 Task: Create Records for custom object Coordinator.
Action: Mouse moved to (11, 56)
Screenshot: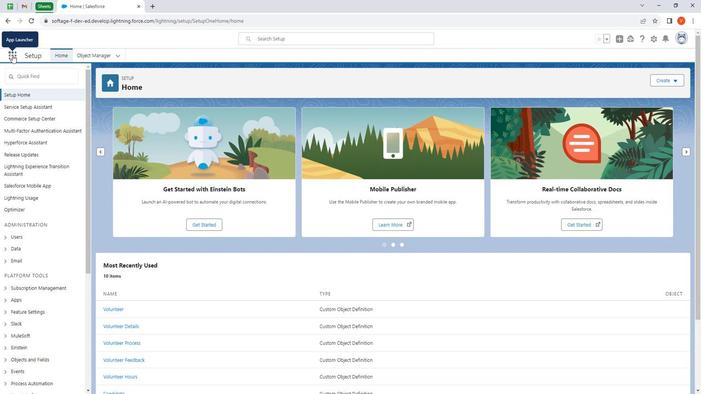 
Action: Mouse pressed left at (11, 56)
Screenshot: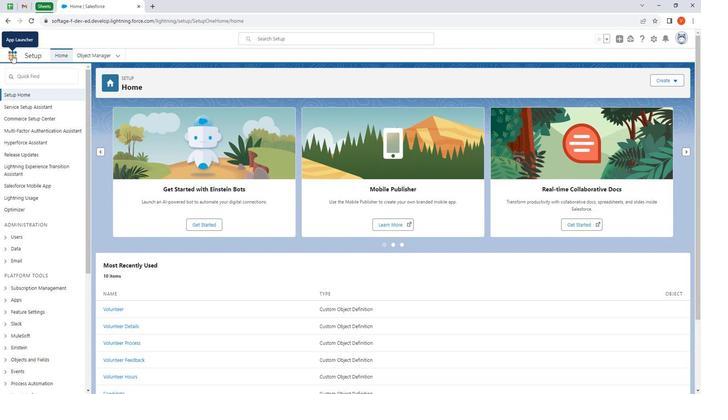 
Action: Mouse moved to (25, 190)
Screenshot: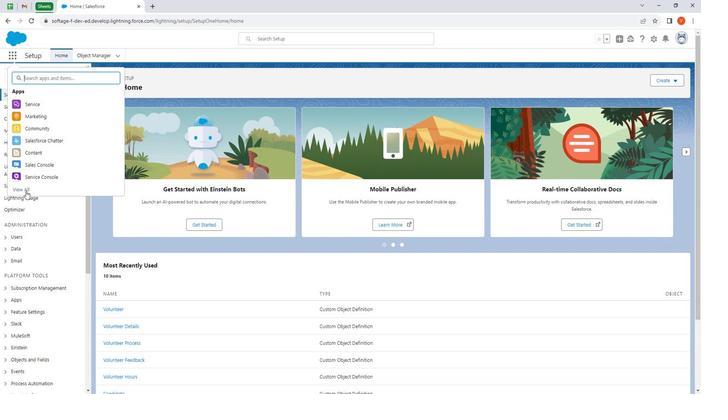 
Action: Mouse pressed left at (25, 190)
Screenshot: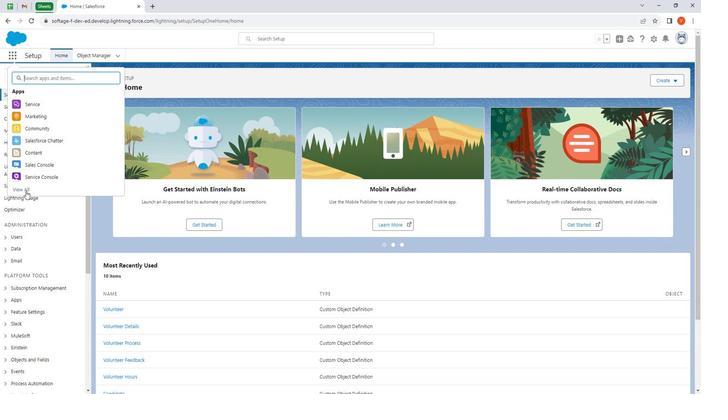 
Action: Mouse moved to (223, 263)
Screenshot: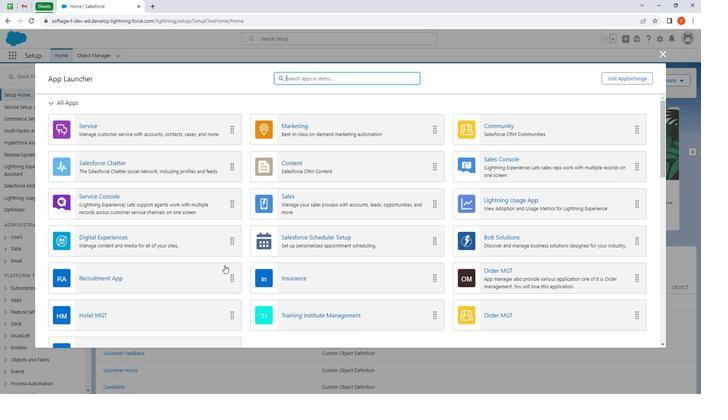 
Action: Mouse scrolled (223, 263) with delta (0, 0)
Screenshot: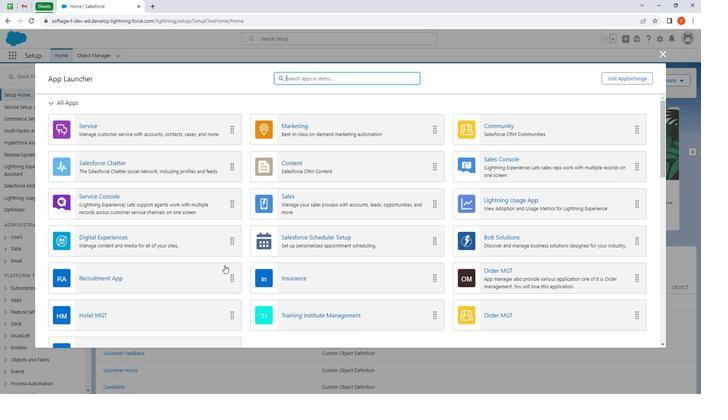 
Action: Mouse moved to (218, 264)
Screenshot: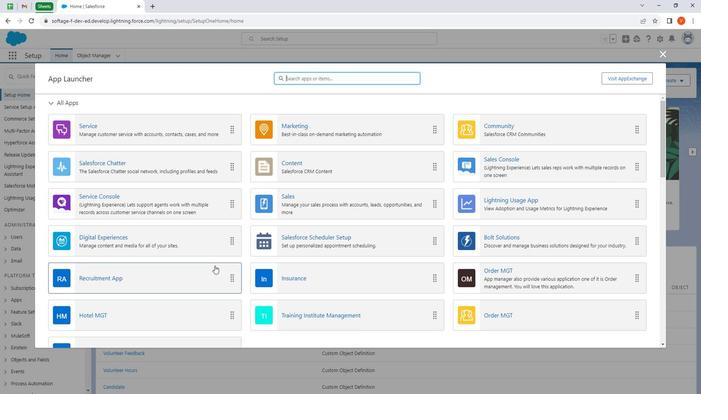 
Action: Mouse scrolled (218, 264) with delta (0, 0)
Screenshot: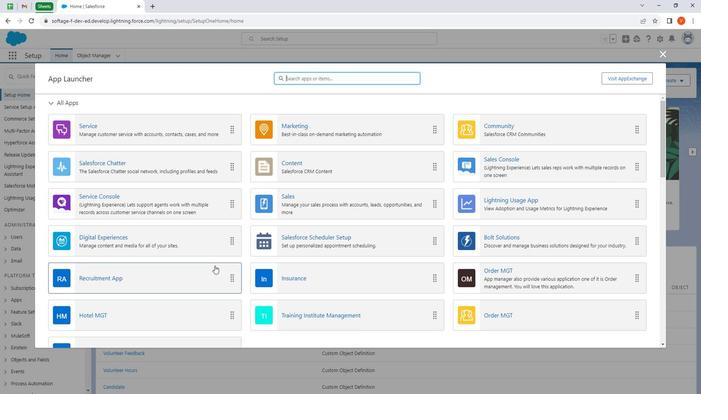 
Action: Mouse moved to (207, 262)
Screenshot: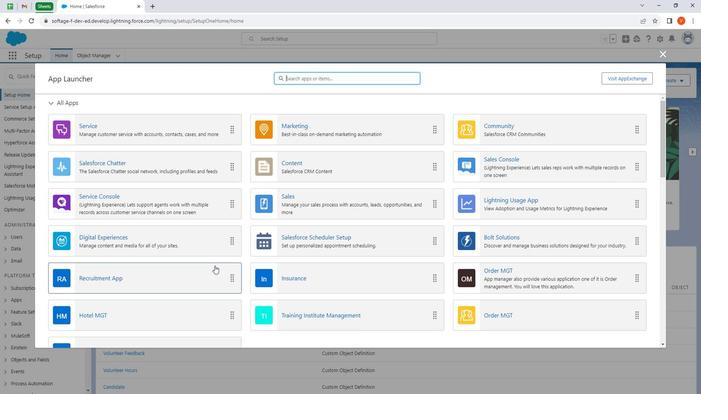 
Action: Mouse scrolled (207, 262) with delta (0, 0)
Screenshot: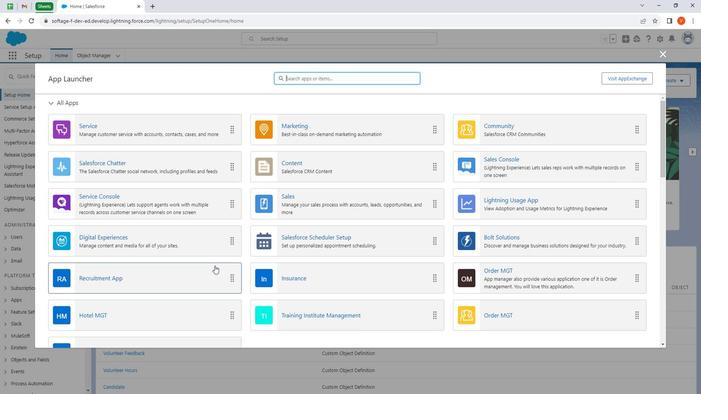 
Action: Mouse moved to (182, 261)
Screenshot: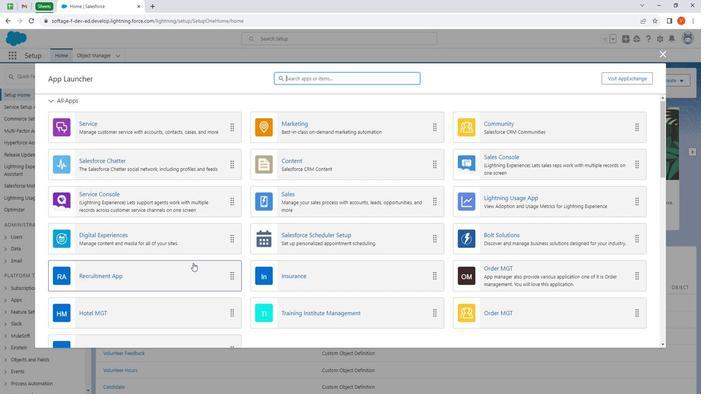 
Action: Mouse scrolled (182, 261) with delta (0, 0)
Screenshot: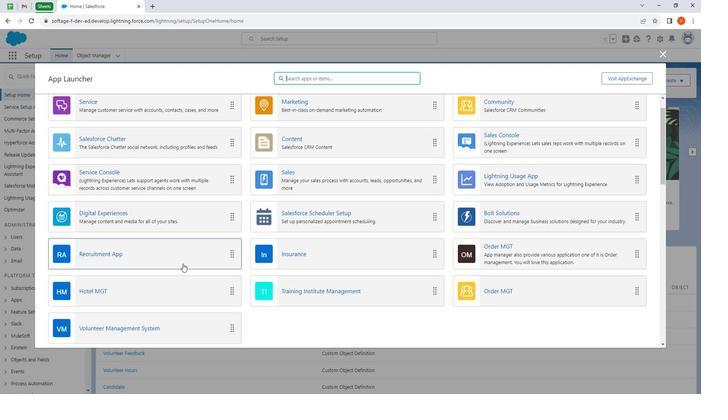 
Action: Mouse moved to (118, 201)
Screenshot: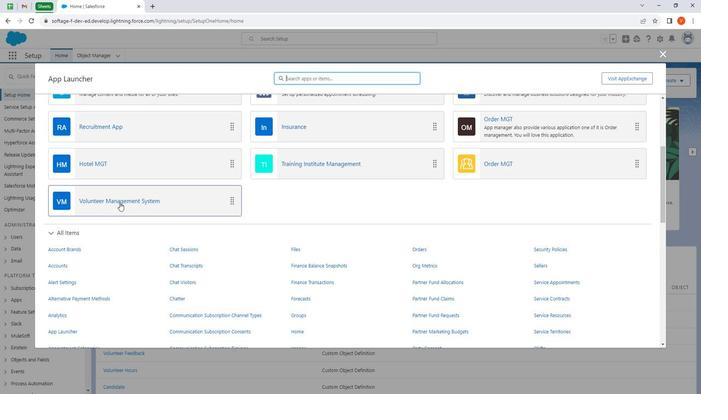 
Action: Mouse pressed left at (118, 201)
Screenshot: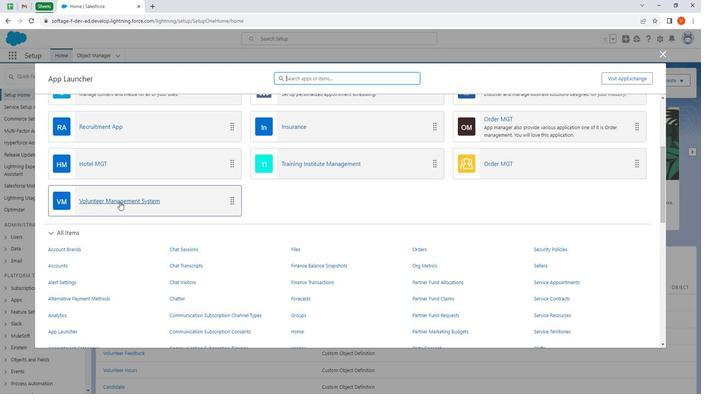 
Action: Mouse moved to (219, 55)
Screenshot: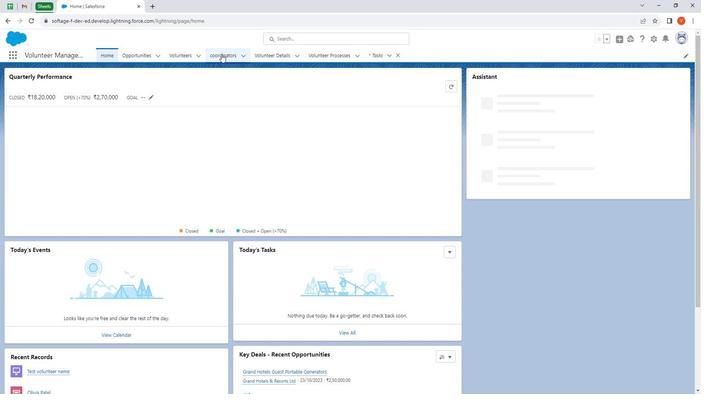 
Action: Mouse pressed left at (219, 55)
Screenshot: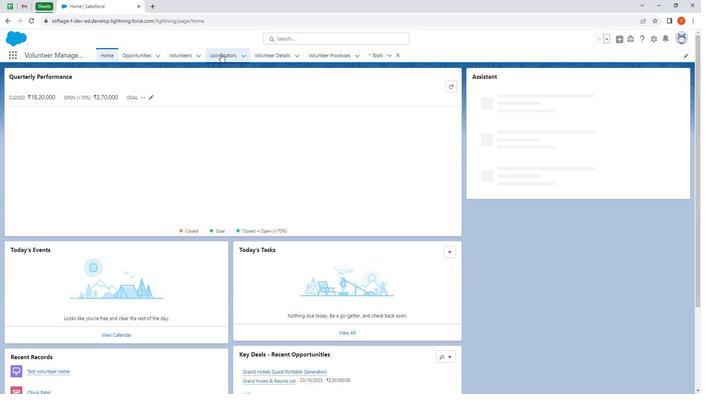 
Action: Mouse moved to (602, 82)
Screenshot: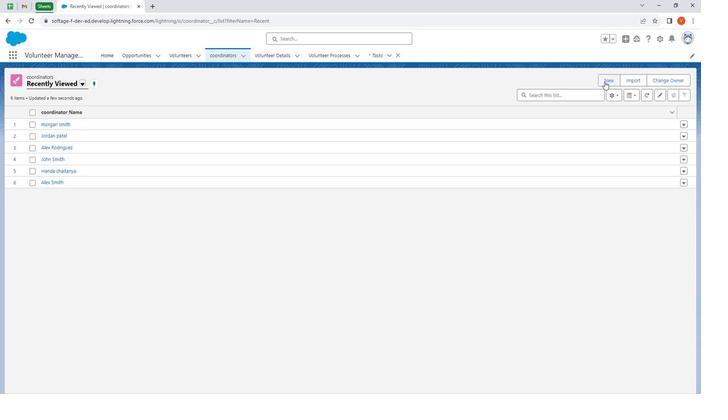 
Action: Mouse pressed left at (602, 82)
Screenshot: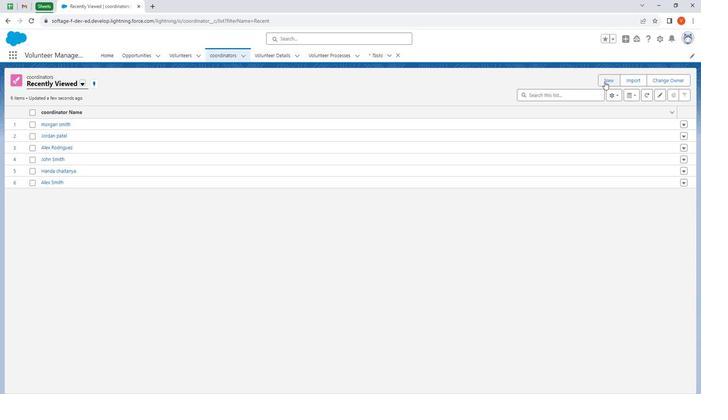 
Action: Mouse moved to (243, 117)
Screenshot: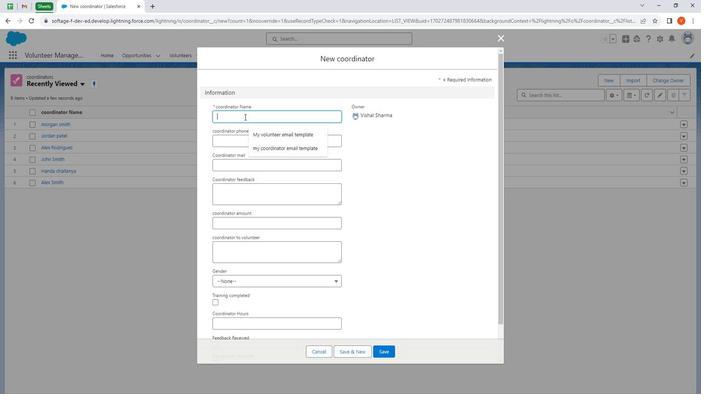 
Action: Mouse pressed left at (243, 117)
Screenshot: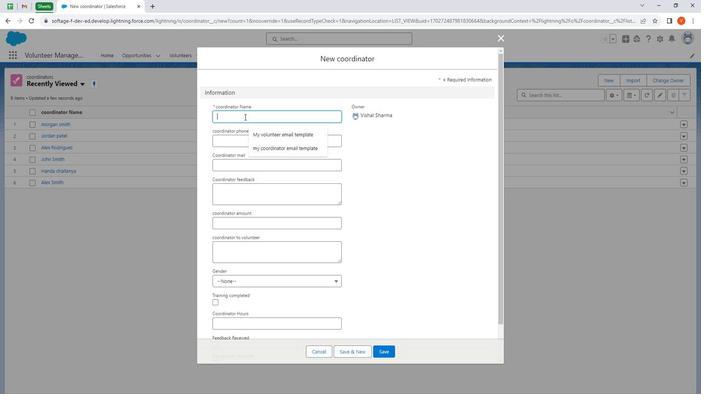 
Action: Key pressed <Key.shift><Key.shift><Key.shift>Mia<Key.space><Key.shift>Thompson
Screenshot: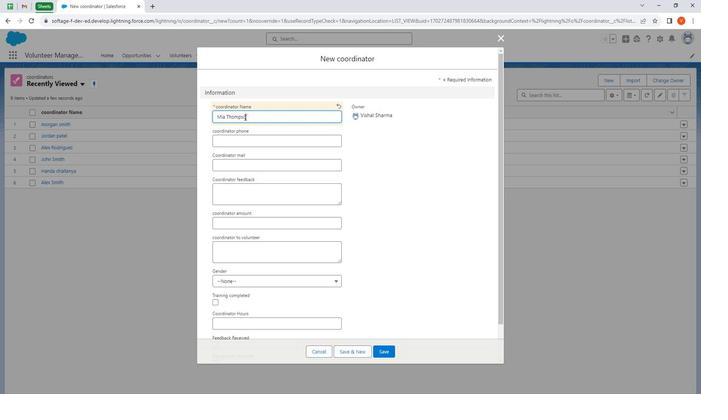 
Action: Mouse moved to (265, 146)
Screenshot: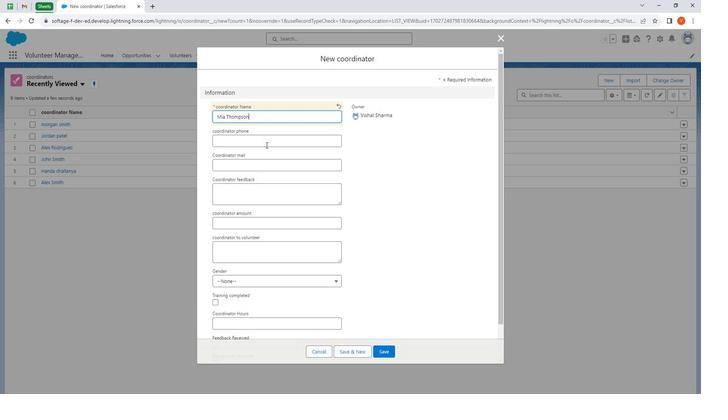 
Action: Mouse pressed left at (265, 146)
Screenshot: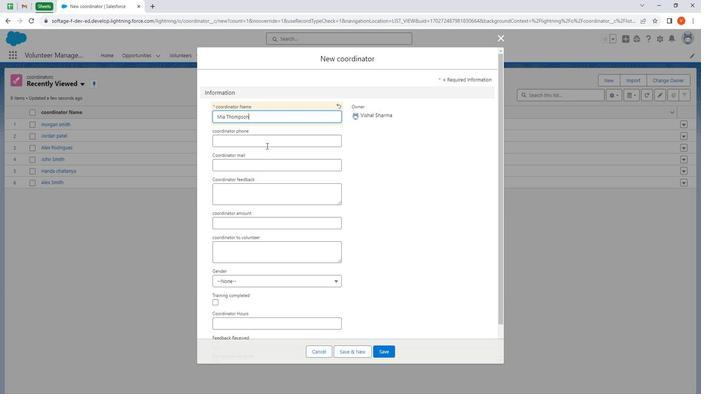 
Action: Key pressed 5400
Screenshot: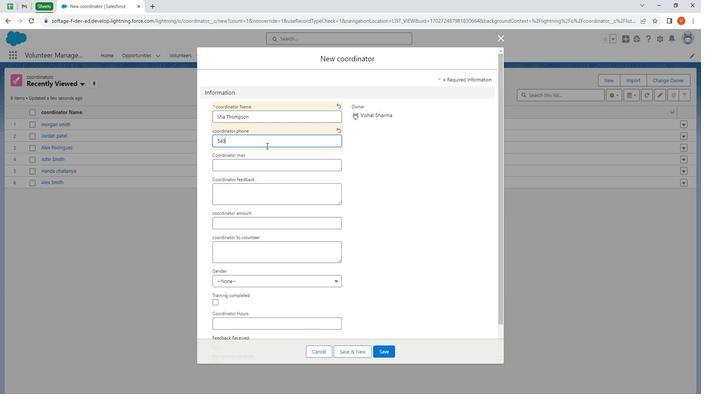
Action: Mouse moved to (273, 162)
Screenshot: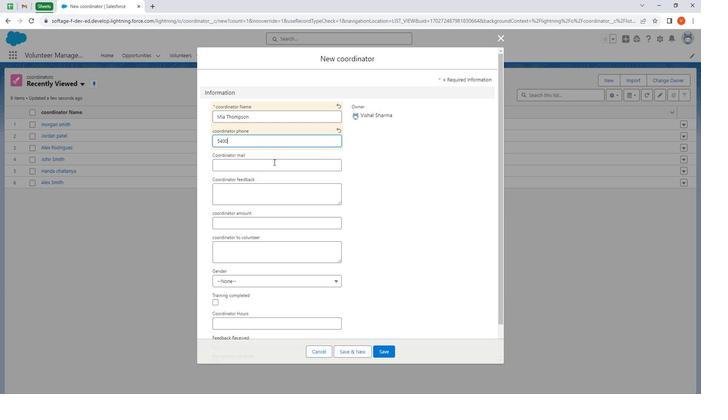 
Action: Mouse pressed left at (273, 162)
Screenshot: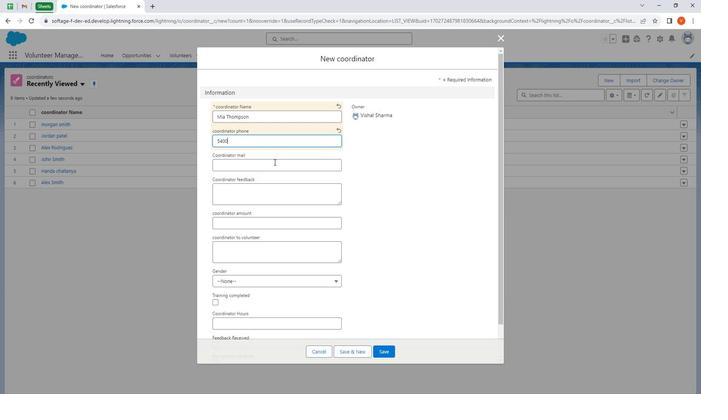 
Action: Key pressed mia<Key.shift>@<Key.shift>Thompson.com
Screenshot: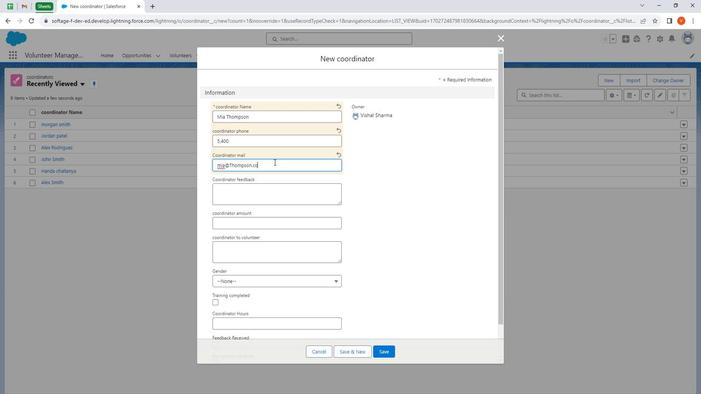 
Action: Mouse moved to (276, 195)
Screenshot: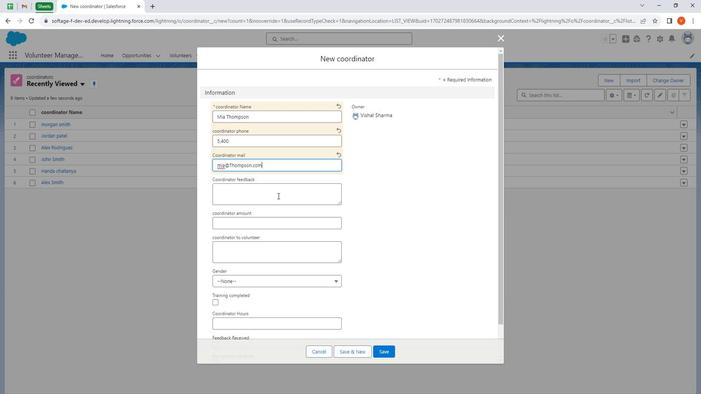 
Action: Mouse pressed left at (276, 195)
Screenshot: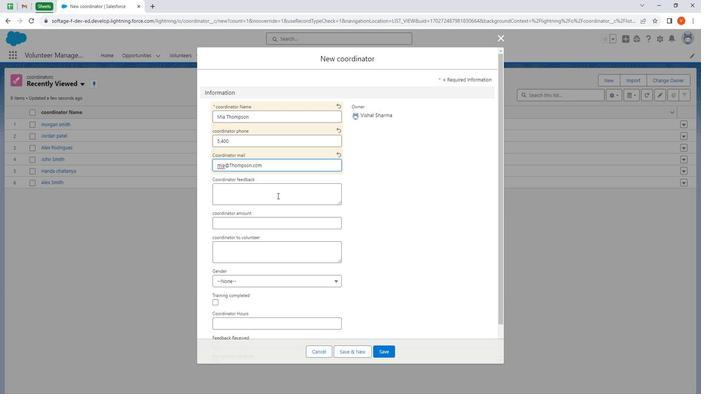 
Action: Key pressed <Key.shift><Key.shift><Key.shift><Key.shift><Key.shift><Key.shift><Key.shift><Key.shift><Key.shift><Key.shift><Key.shift><Key.shift><Key.shift><Key.shift><Key.shift><Key.shift><Key.shift><Key.shift><Key.shift><Key.shift><Key.shift><Key.shift><Key.shift><Key.shift><Key.shift><Key.shift><Key.shift><Key.shift><Key.shift><Key.shift><Key.shift><Key.shift><Key.shift><Key.shift><Key.shift><Key.shift><Key.shift><Key.shift><Key.shift><Key.shift><Key.shift><Key.shift><Key.shift><Key.shift>Mia<Key.space>is<Key.space>a<Key.space>detail<Key.space>oriented<Key.space>and<Key.space>proactive<Key.space>volunteer<Key.space>her<Key.space>enthusiasm<Key.space>adn<Key.space><Key.backspace><Key.backspace><Key.backspace>nd<Key.space>willingness<Key.space>to<Key.space>take<Key.space>on<Key.space>new<Key.space>challanges.
Screenshot: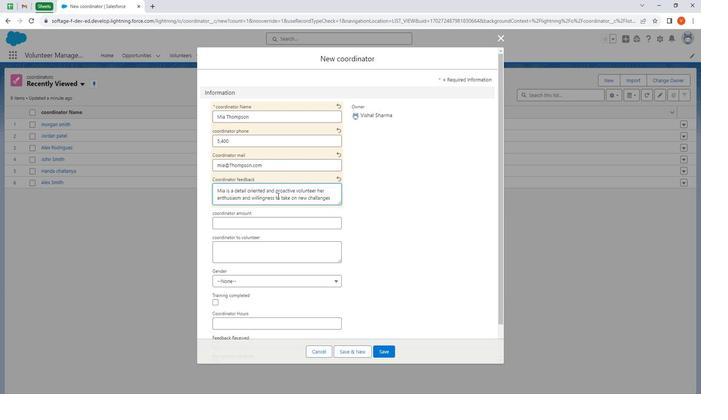 
Action: Mouse moved to (236, 156)
Screenshot: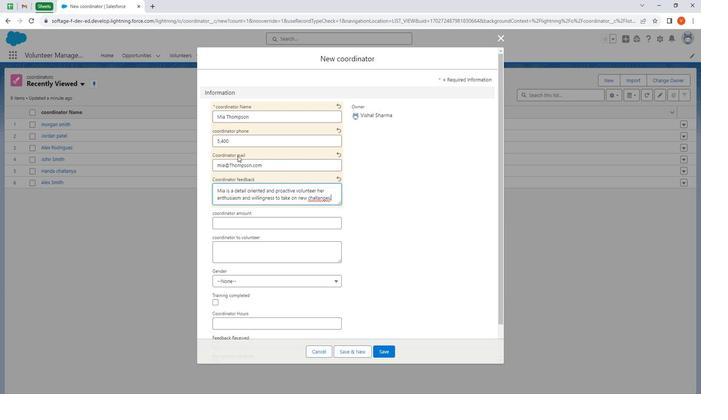 
Action: Mouse scrolled (236, 156) with delta (0, 0)
Screenshot: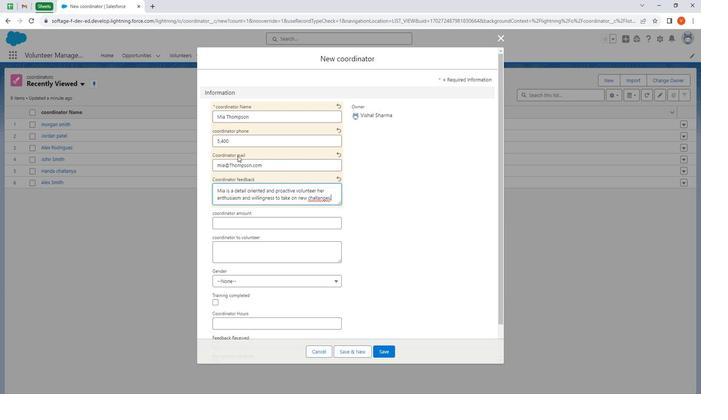
Action: Mouse moved to (365, 184)
Screenshot: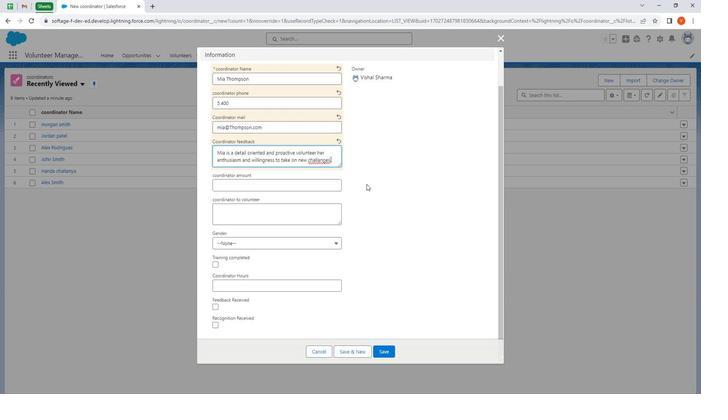 
Action: Mouse scrolled (365, 184) with delta (0, 0)
Screenshot: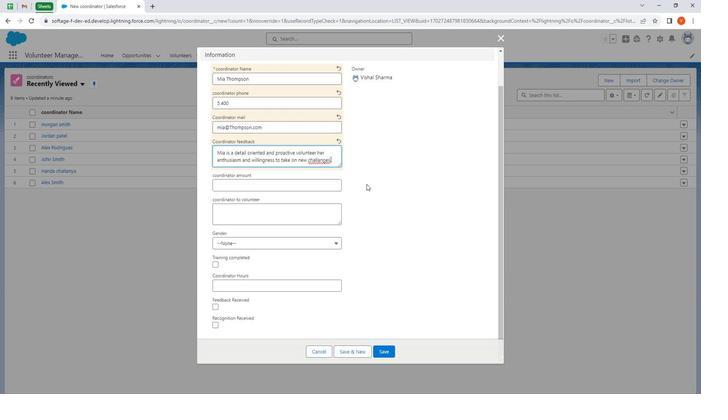
Action: Mouse moved to (333, 152)
Screenshot: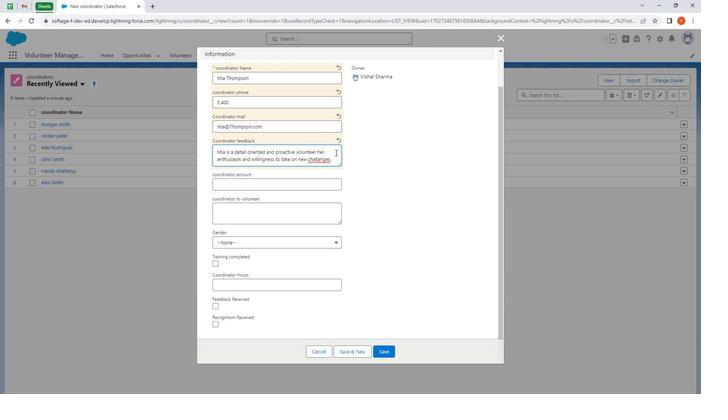 
Action: Key pressed <Key.backspace><Key.backspace><Key.backspace><Key.backspace>es.
Screenshot: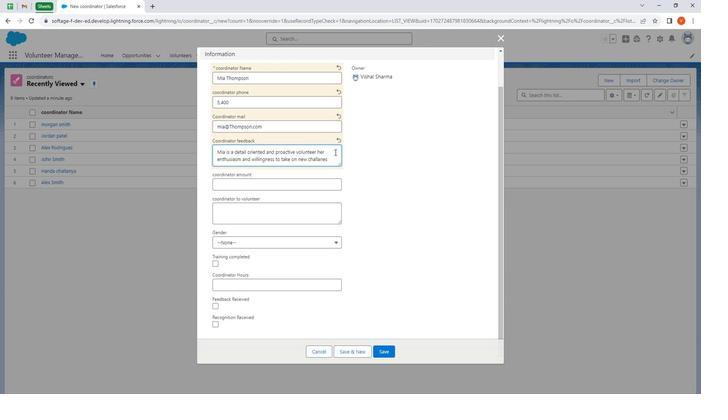 
Action: Mouse moved to (314, 158)
Screenshot: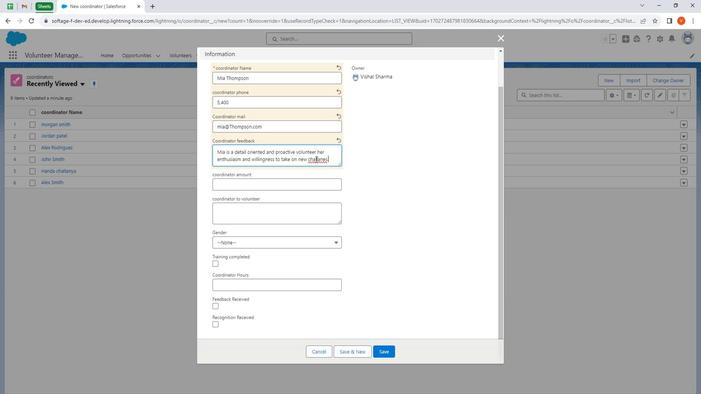 
Action: Mouse pressed right at (314, 158)
Screenshot: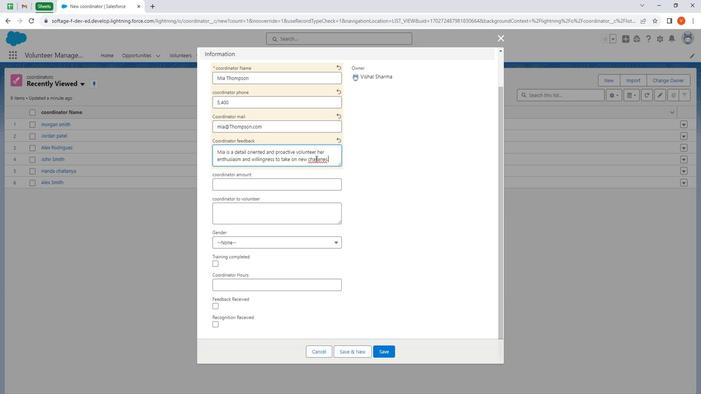 
Action: Mouse moved to (351, 164)
Screenshot: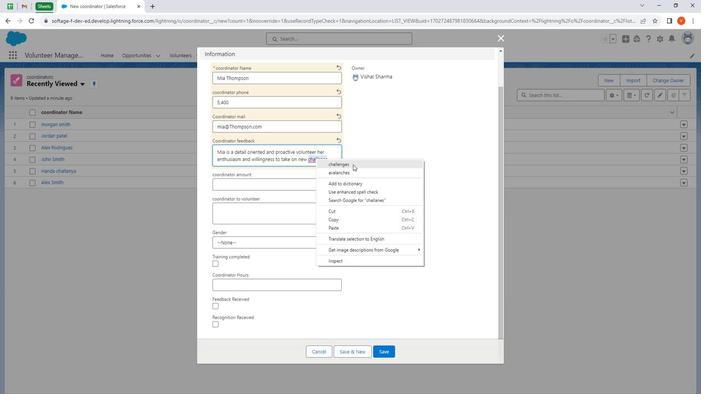 
Action: Mouse pressed left at (351, 164)
Screenshot: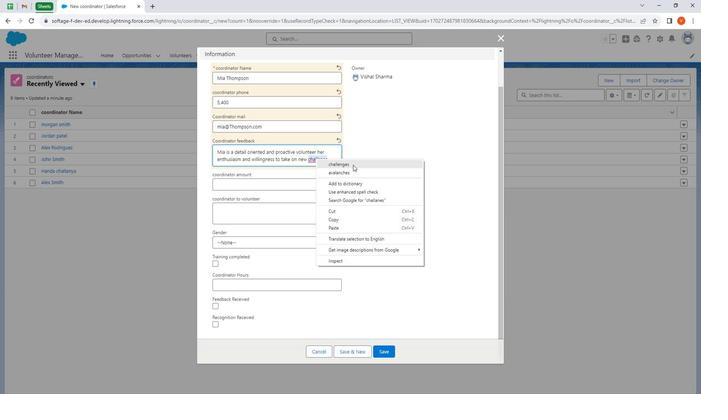 
Action: Mouse moved to (247, 180)
Screenshot: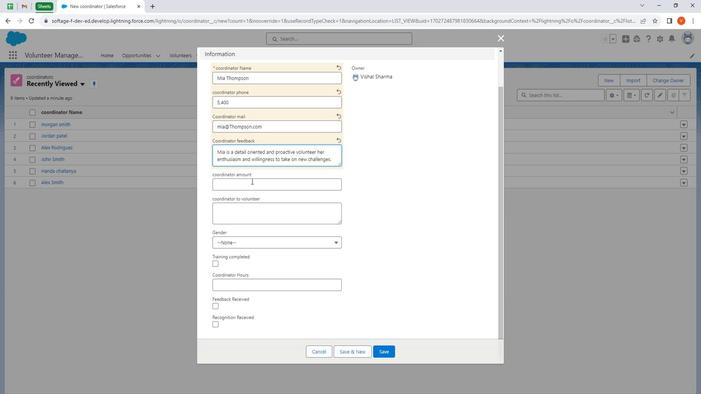 
Action: Mouse pressed left at (247, 180)
Screenshot: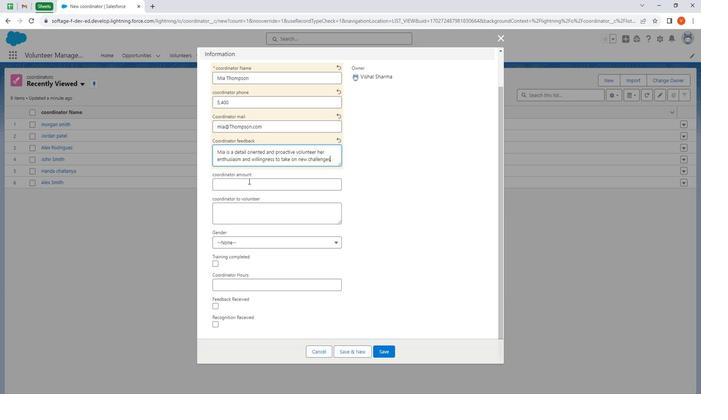 
Action: Mouse moved to (262, 181)
Screenshot: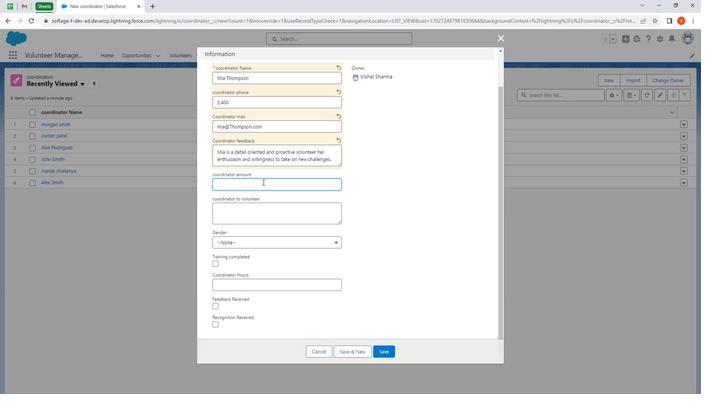 
Action: Key pressed 2000
Screenshot: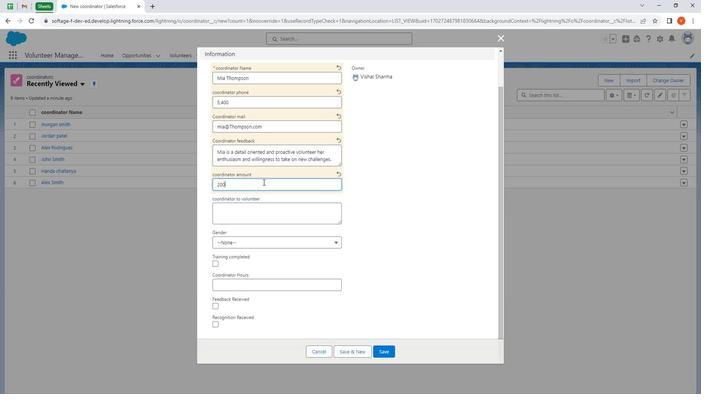 
Action: Mouse moved to (256, 218)
Screenshot: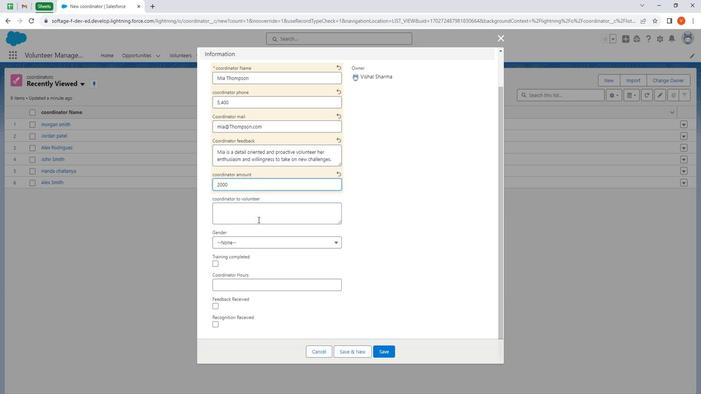 
Action: Mouse pressed left at (256, 218)
Screenshot: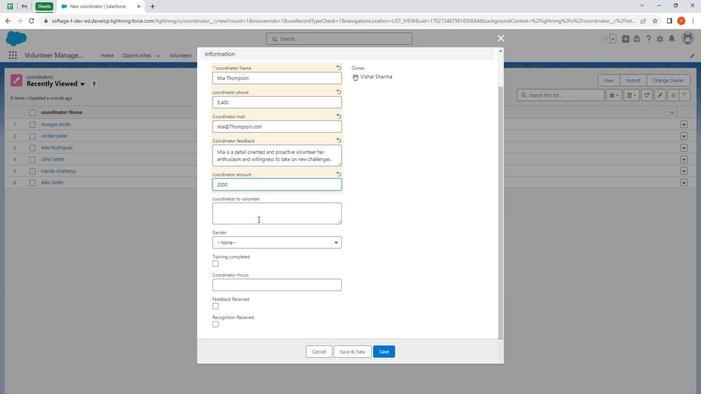 
Action: Mouse moved to (401, 227)
Screenshot: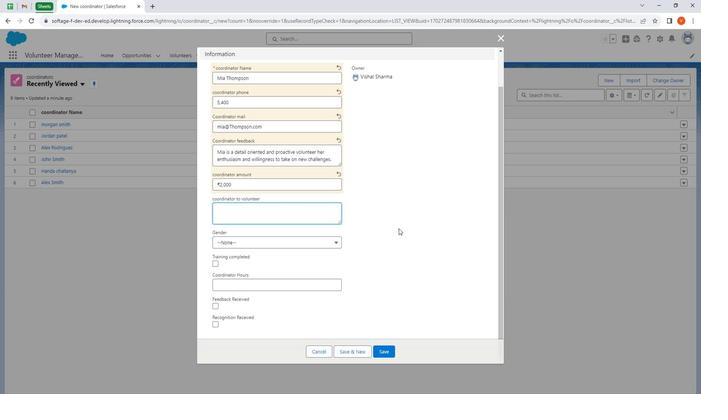 
Action: Key pressed fix<Key.space>all<Key.space>errors
Screenshot: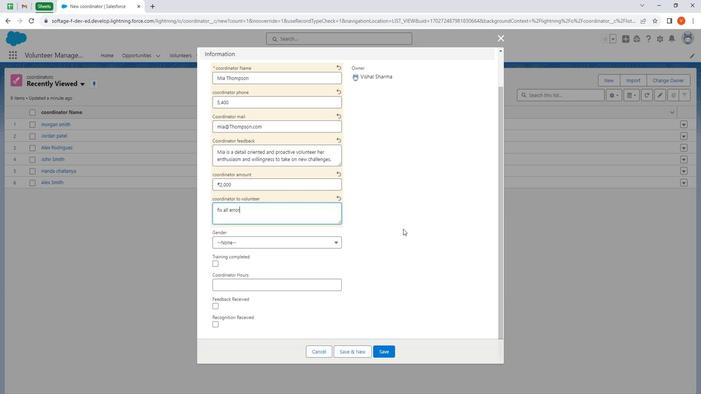 
Action: Mouse moved to (301, 244)
Screenshot: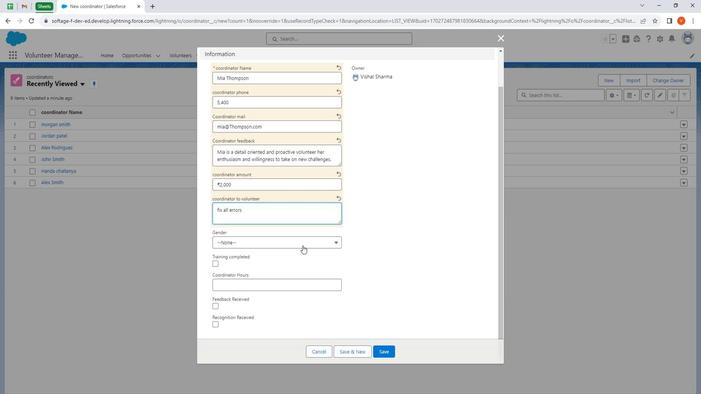 
Action: Mouse pressed left at (301, 244)
Screenshot: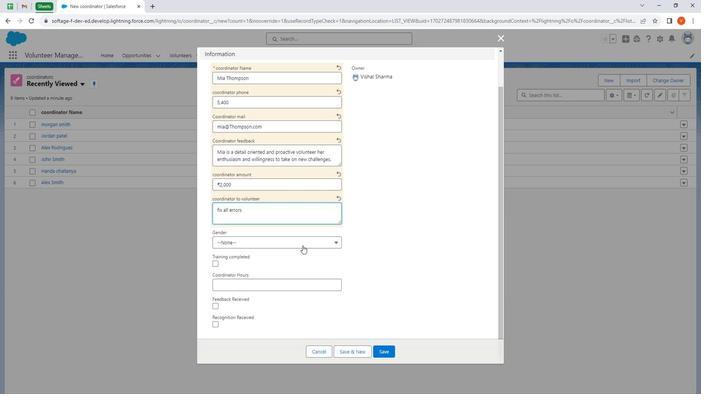 
Action: Mouse moved to (291, 280)
Screenshot: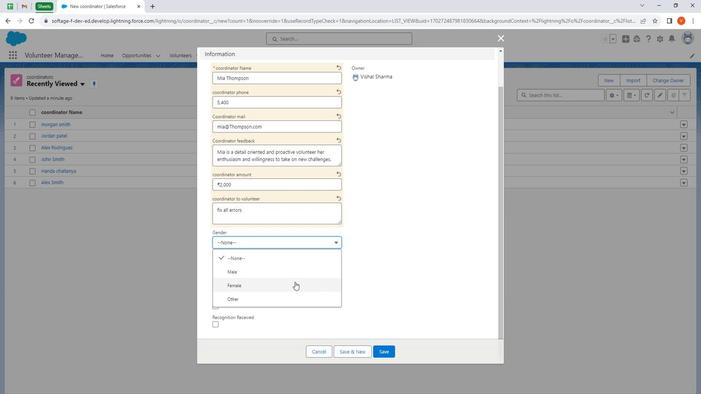 
Action: Mouse pressed left at (291, 280)
Screenshot: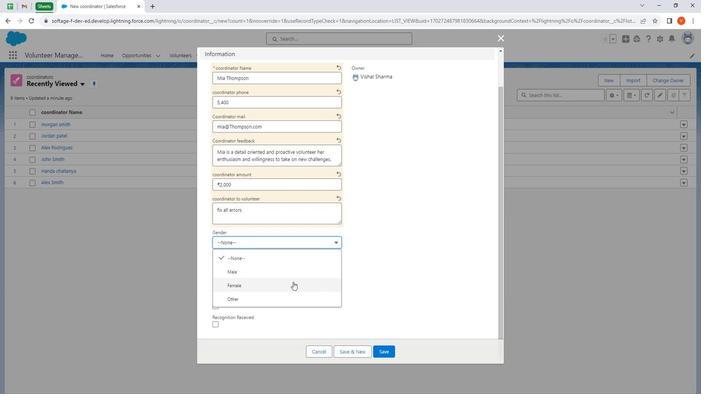 
Action: Mouse moved to (215, 262)
Screenshot: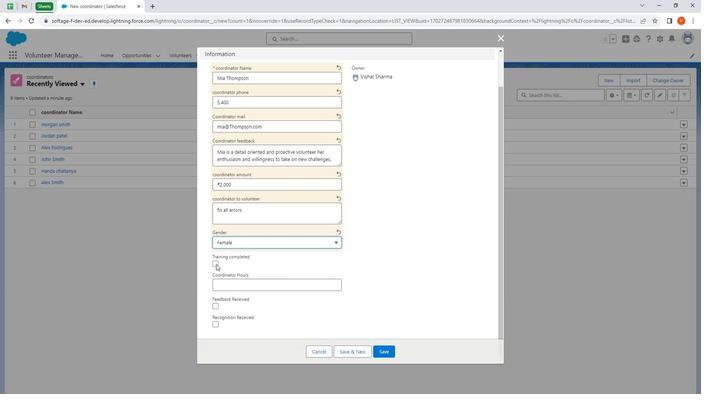
Action: Mouse pressed left at (215, 262)
Screenshot: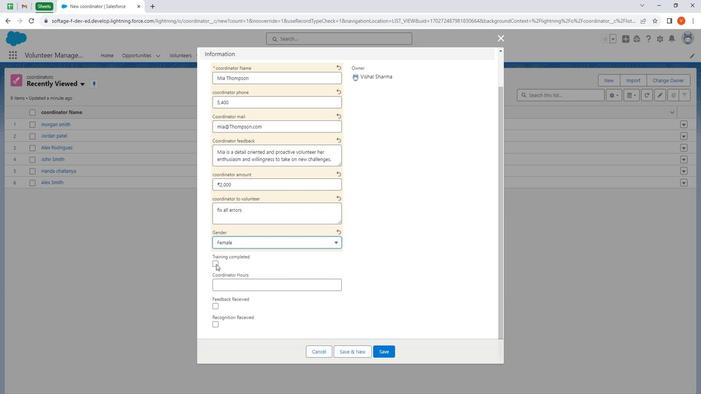 
Action: Mouse moved to (285, 280)
Screenshot: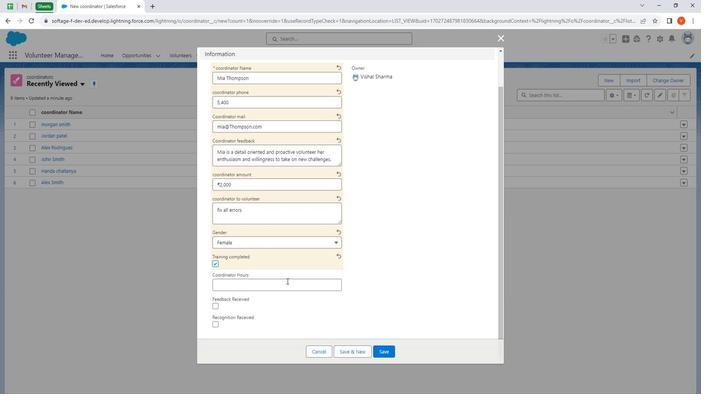 
Action: Mouse pressed left at (285, 280)
Screenshot: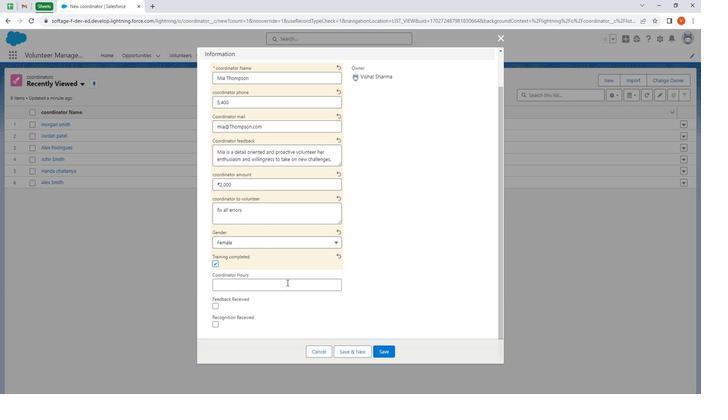 
Action: Key pressed 4
Screenshot: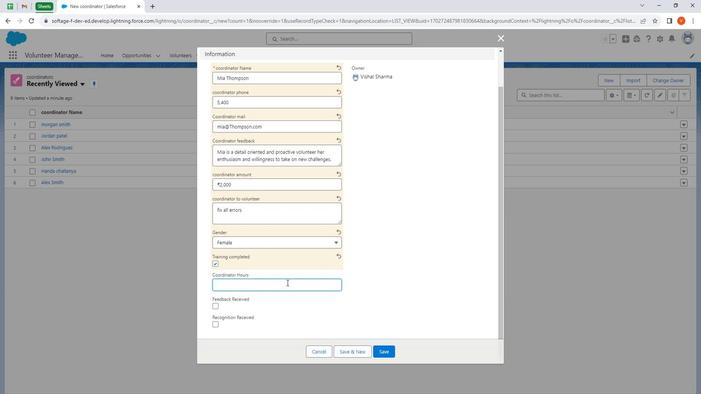 
Action: Mouse moved to (214, 302)
Screenshot: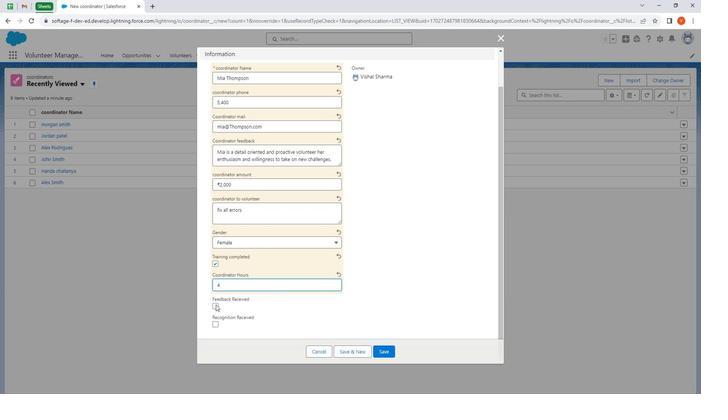 
Action: Mouse pressed left at (214, 302)
Screenshot: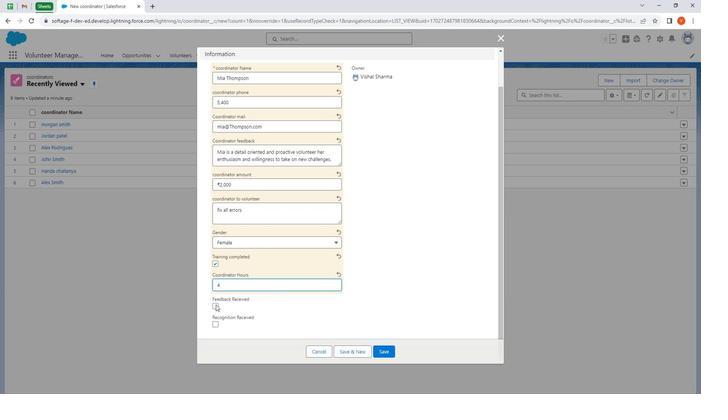 
Action: Mouse moved to (213, 322)
Screenshot: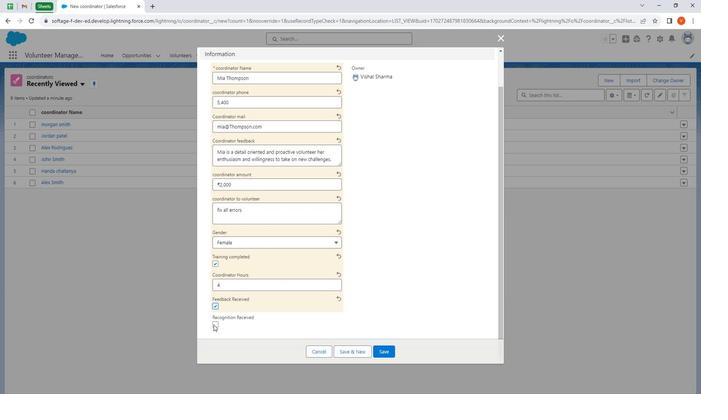 
Action: Mouse pressed left at (213, 322)
Screenshot: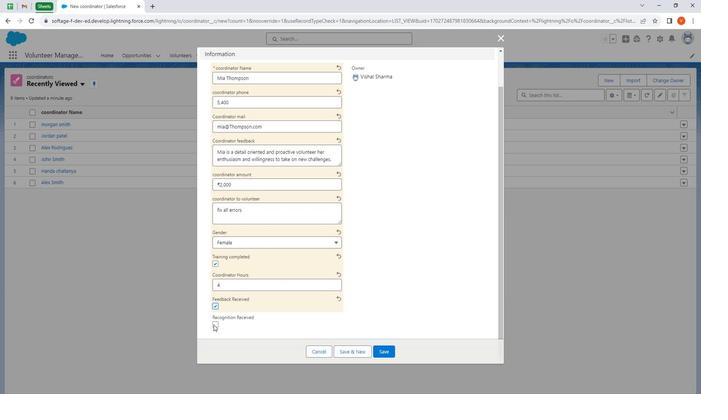 
Action: Mouse moved to (380, 352)
Screenshot: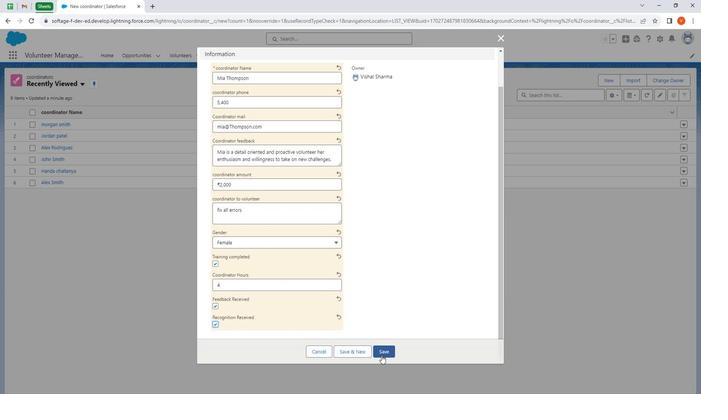 
Action: Mouse pressed left at (380, 352)
Screenshot: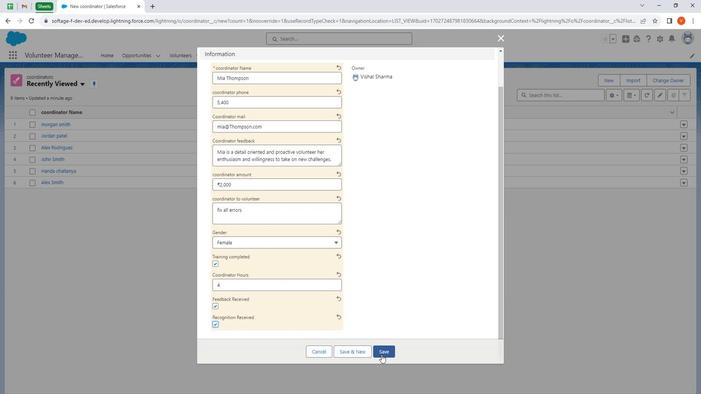 
Action: Mouse moved to (220, 56)
Screenshot: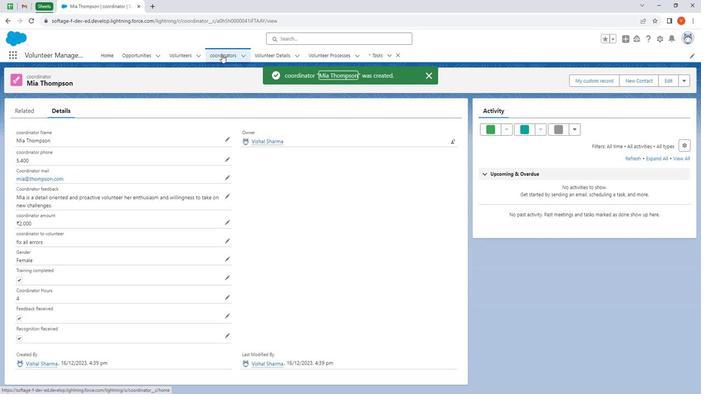 
Action: Mouse pressed left at (220, 56)
Screenshot: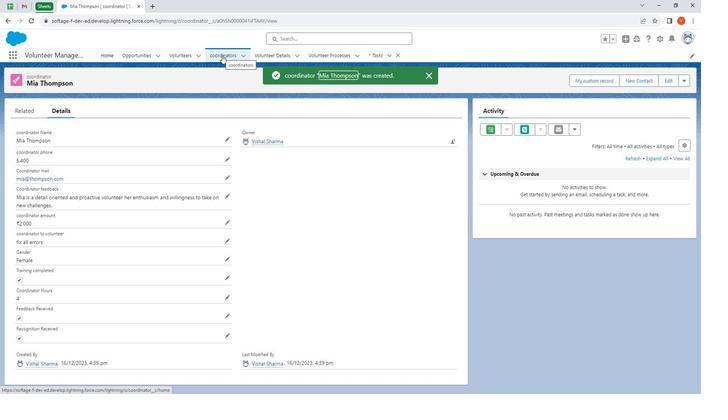 
Action: Mouse moved to (607, 80)
Screenshot: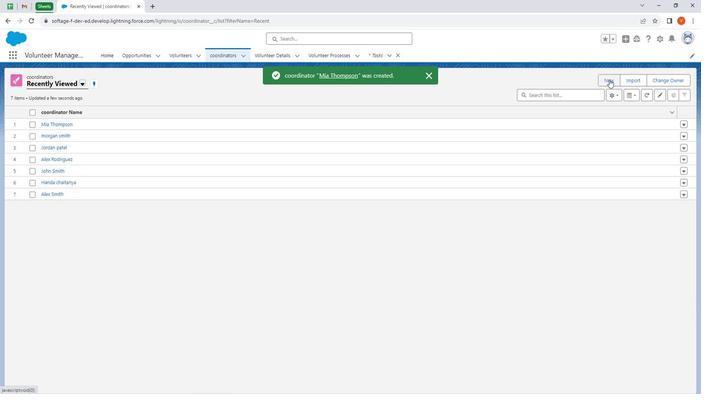 
Action: Mouse pressed left at (607, 80)
Screenshot: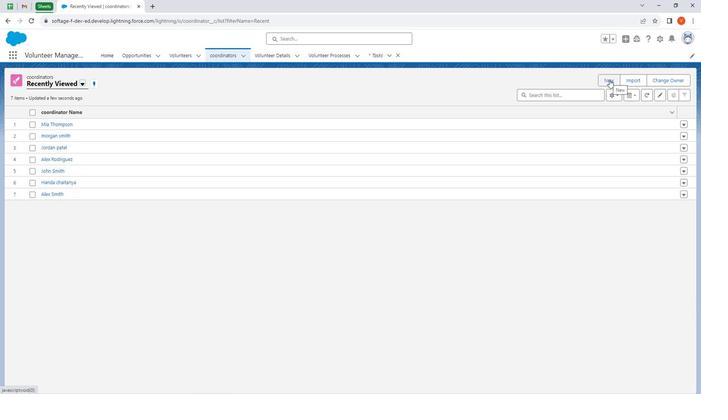
Action: Mouse moved to (237, 117)
Screenshot: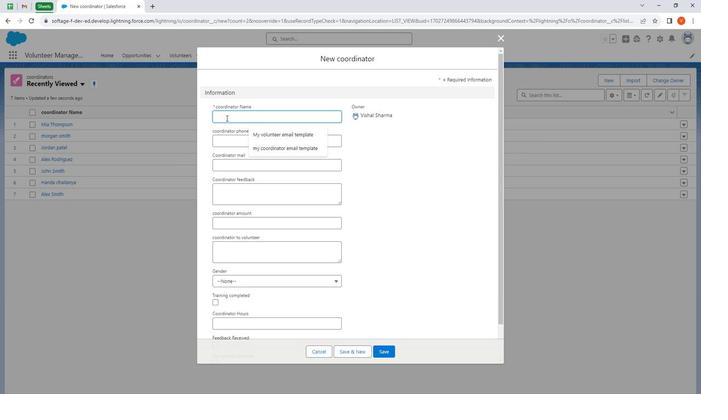 
Action: Mouse pressed left at (237, 117)
Screenshot: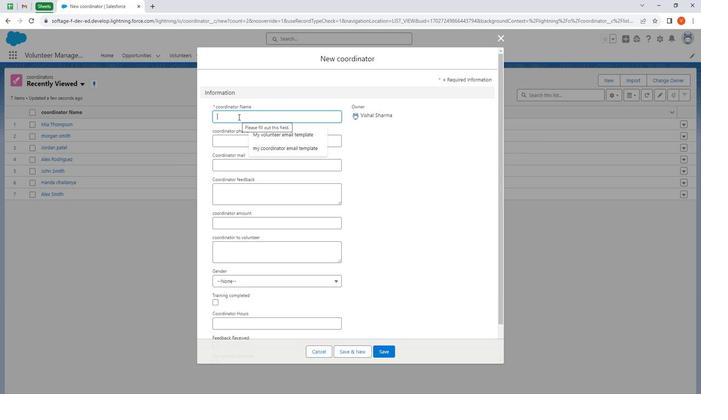 
Action: Mouse moved to (237, 117)
Screenshot: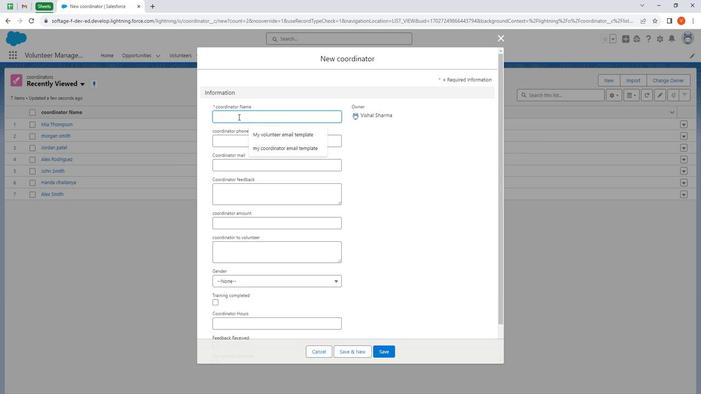 
Action: Key pressed <Key.shift><Key.shift><Key.shift><Key.shift><Key.shift><Key.shift><Key.shift><Key.shift><Key.shift><Key.shift><Key.shift><Key.shift><Key.shift><Key.shift><Key.shift><Key.shift><Key.shift><Key.shift><Key.shift><Key.shift><Key.shift><Key.shift><Key.shift><Key.shift><Key.shift>Jackson<Key.space><Key.shift><Key.shift><Key.shift><Key.shift><Key.shift>chen
Screenshot: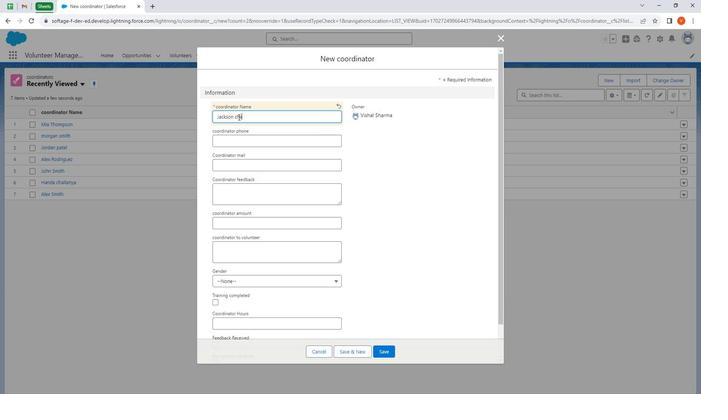 
Action: Mouse moved to (256, 145)
Screenshot: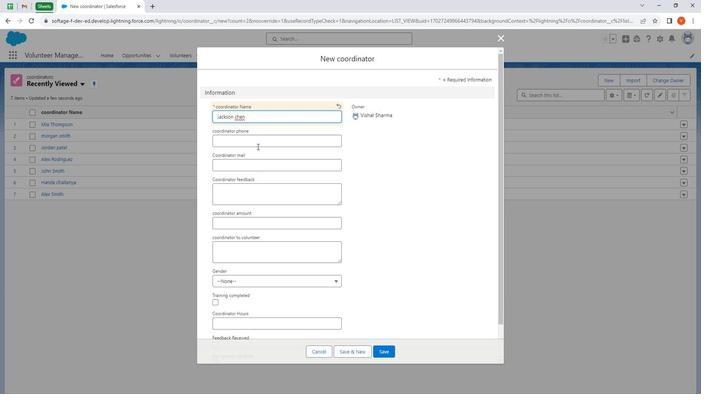 
Action: Mouse pressed left at (256, 145)
Screenshot: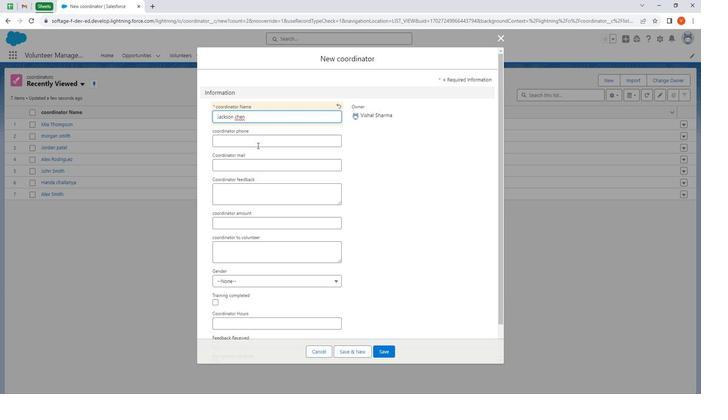 
Action: Key pressed 90012323
Screenshot: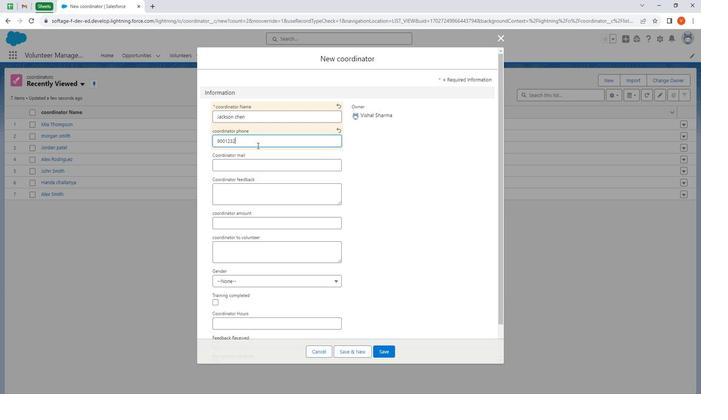 
Action: Mouse moved to (248, 165)
Screenshot: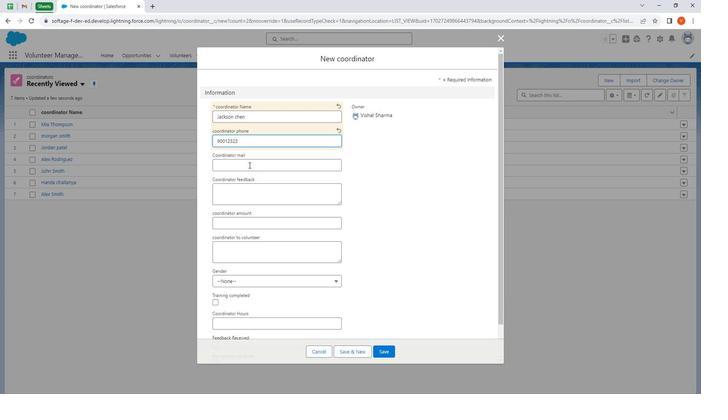 
Action: Mouse pressed left at (248, 165)
Screenshot: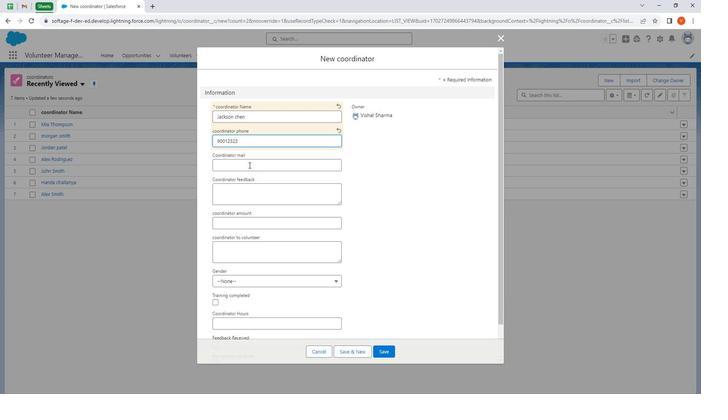 
Action: Key pressed jack<Key.shift>@son.chen
Screenshot: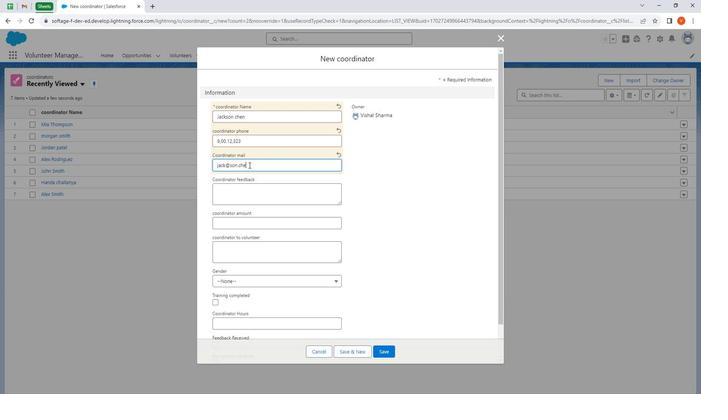 
Action: Mouse moved to (259, 199)
Screenshot: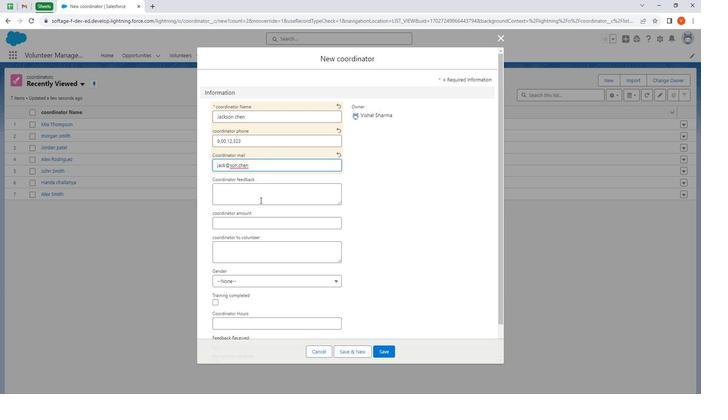 
Action: Mouse pressed left at (259, 199)
Screenshot: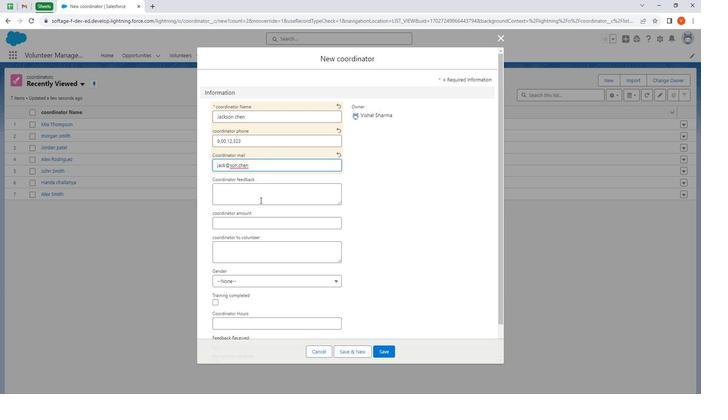 
Action: Mouse moved to (331, 210)
Screenshot: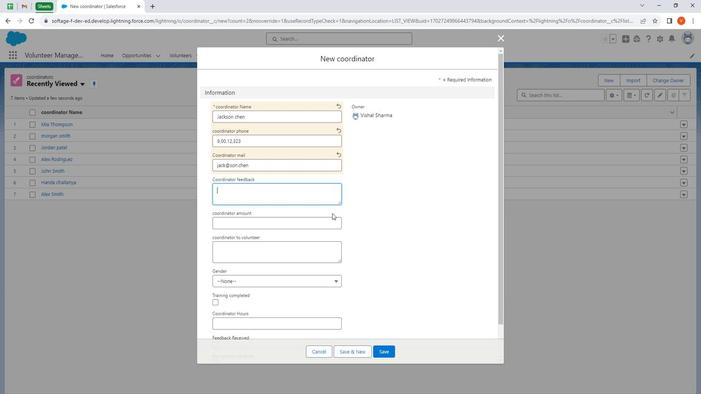 
Action: Key pressed <Key.shift><Key.shift><Key.shift><Key.shift><Key.shift><Key.shift><Key.shift><Key.shift><Key.shift><Key.shift><Key.shift><Key.shift><Key.shift><Key.shift><Key.shift><Key.shift><Key.shift><Key.shift><Key.shift><Key.shift><Key.shift><Key.shift><Key.shift><Key.shift>Fix<Key.space>all<Key.space>the<Key.space>errors<Key.space>when<Key.space>doing<Key.space>activity<Key.space>sheet
Screenshot: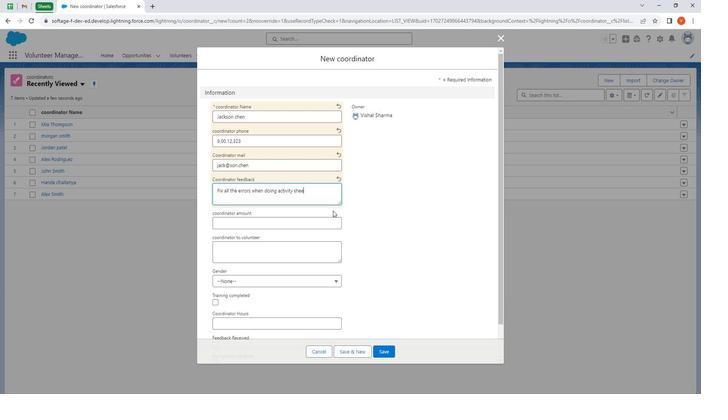 
Action: Mouse moved to (299, 222)
Screenshot: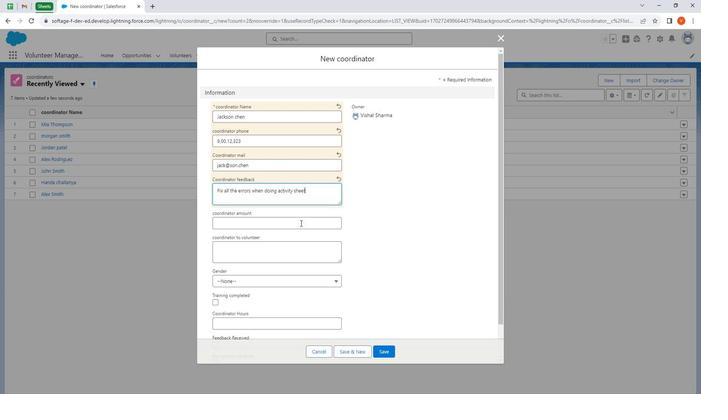 
Action: Mouse pressed left at (299, 222)
Screenshot: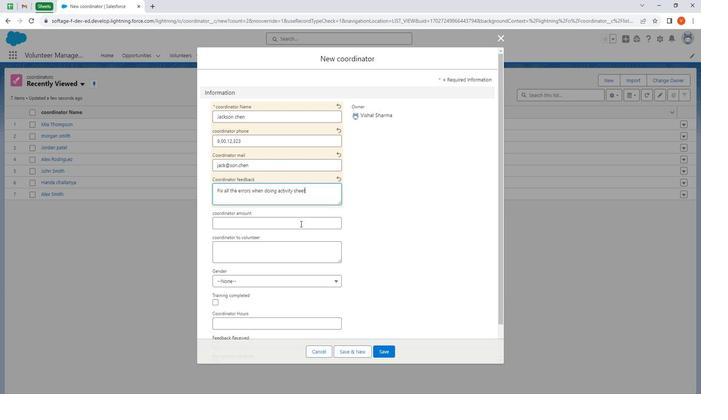 
Action: Key pressed 123
Screenshot: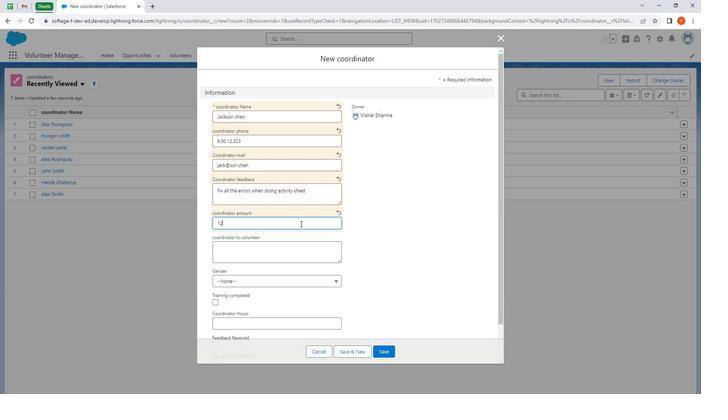 
Action: Mouse moved to (299, 223)
Screenshot: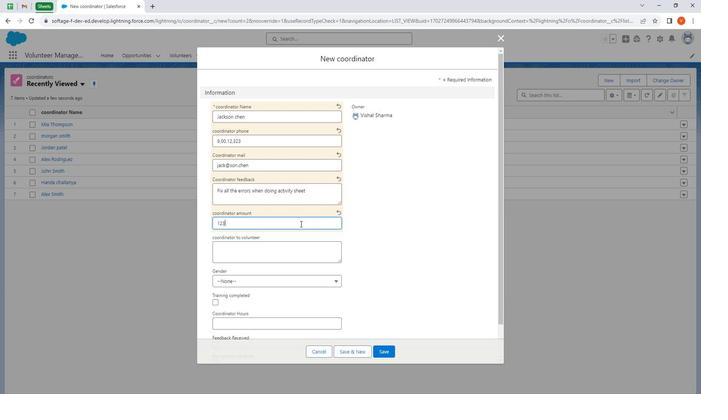 
Action: Key pressed 77
Screenshot: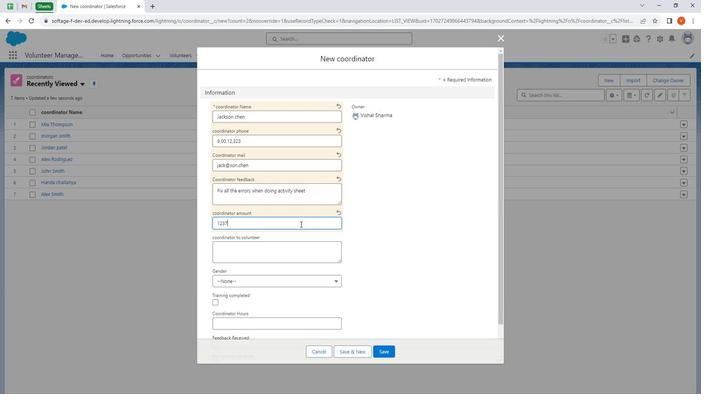 
Action: Mouse moved to (262, 252)
Screenshot: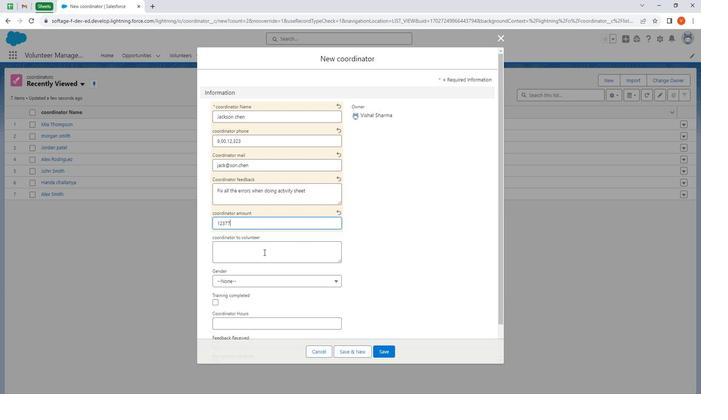
Action: Mouse pressed left at (262, 252)
Screenshot: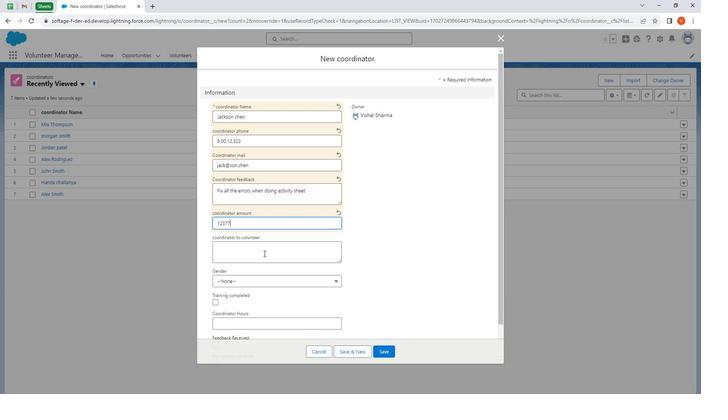 
Action: Mouse moved to (269, 258)
Screenshot: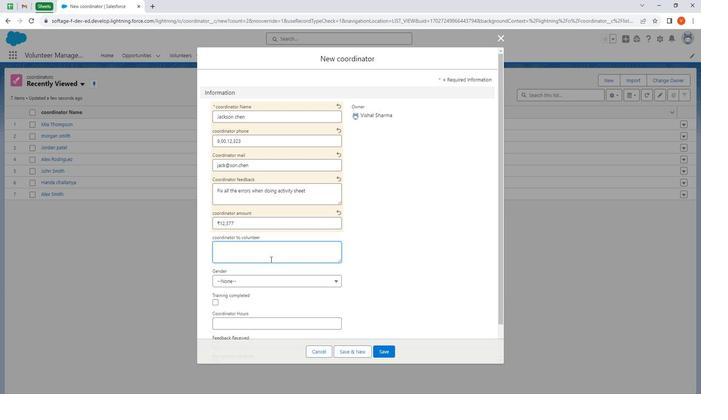 
Action: Key pressed <Key.shift><Key.shift><Key.shift><Key.shift><Key.shift><Key.shift><Key.shift><Key.shift><Key.shift><Key.shift><Key.shift><Key.shift><Key.shift><Key.shift><Key.shift><Key.shift><Key.shift><Key.shift><Key.shift><Key.shift><Key.shift><Key.shift><Key.shift><Key.shift><Key.shift><Key.shift><Key.shift><Key.shift><Key.shift><Key.shift><Key.shift><Key.shift><Key.shift><Key.shift><Key.shift><Key.shift>Please<Key.space>do<Key.space>your<Key.space>work<Key.space>properly<Key.space>don't<Key.space>just<Key.space>talk<Key.space>do<Key.space>wrok.
Screenshot: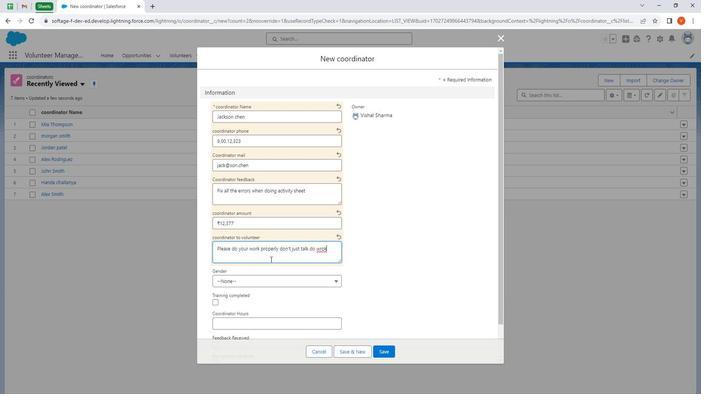 
Action: Mouse moved to (321, 246)
Screenshot: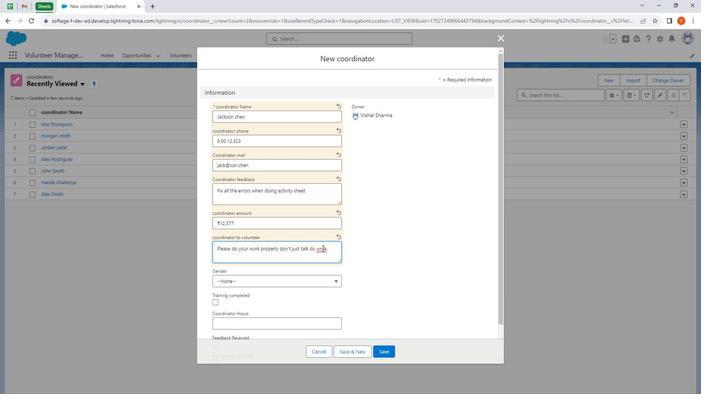 
Action: Mouse pressed right at (321, 246)
Screenshot: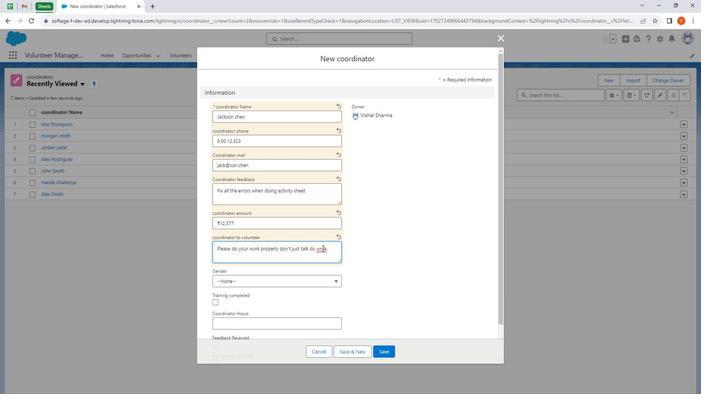 
Action: Mouse moved to (338, 251)
Screenshot: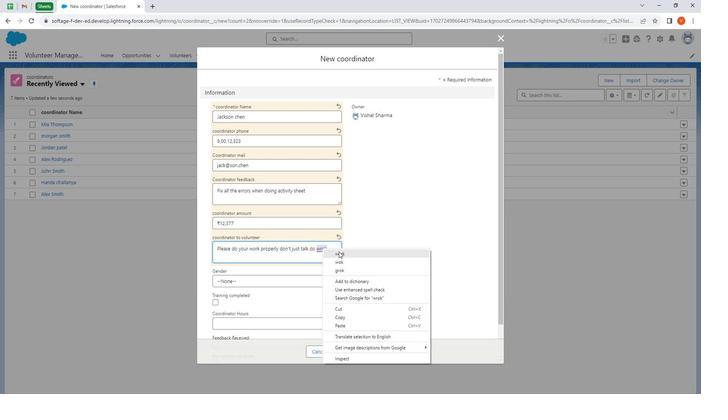 
Action: Mouse pressed left at (338, 251)
Screenshot: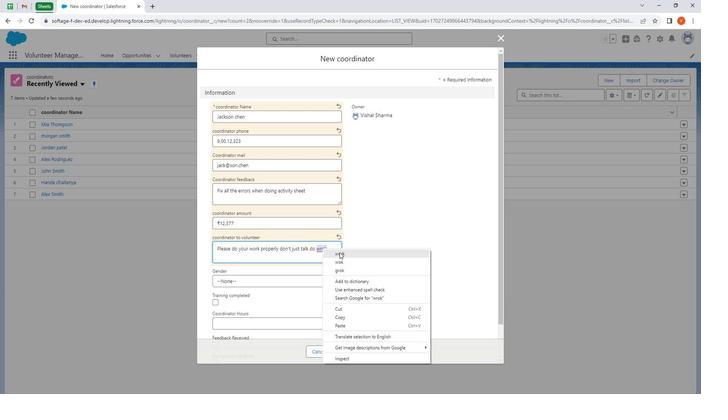 
Action: Mouse moved to (248, 279)
Screenshot: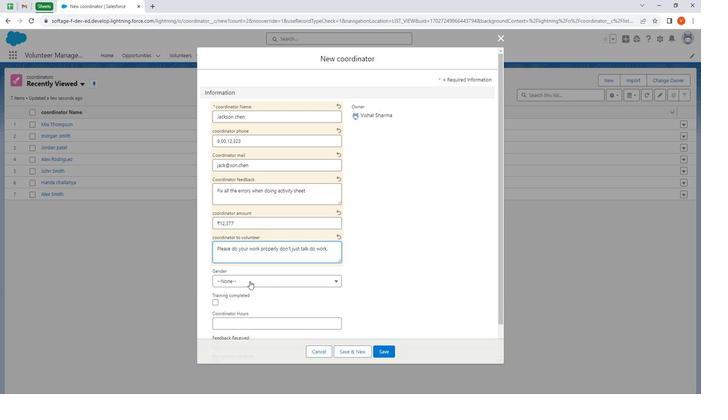 
Action: Mouse pressed left at (248, 279)
Screenshot: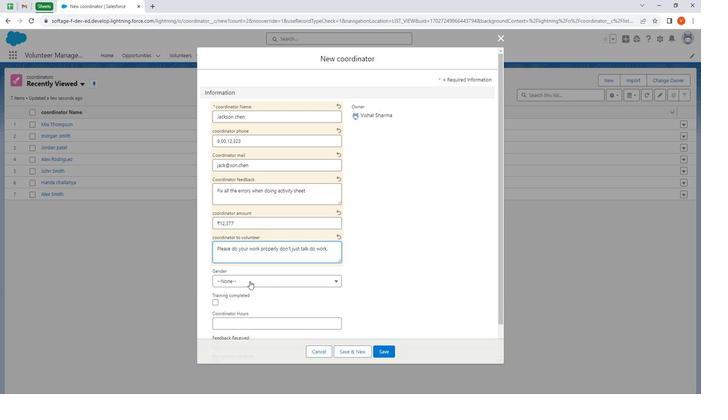 
Action: Mouse moved to (253, 327)
Screenshot: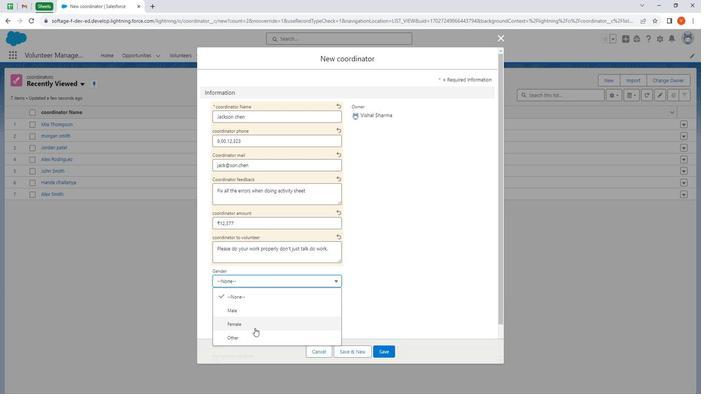 
Action: Mouse pressed left at (253, 327)
Screenshot: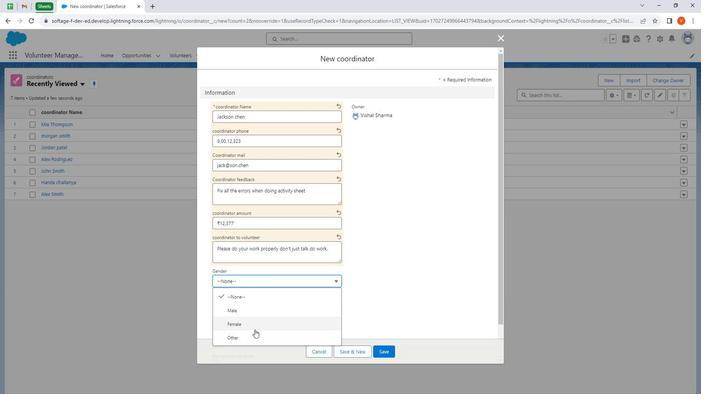 
Action: Mouse moved to (249, 279)
Screenshot: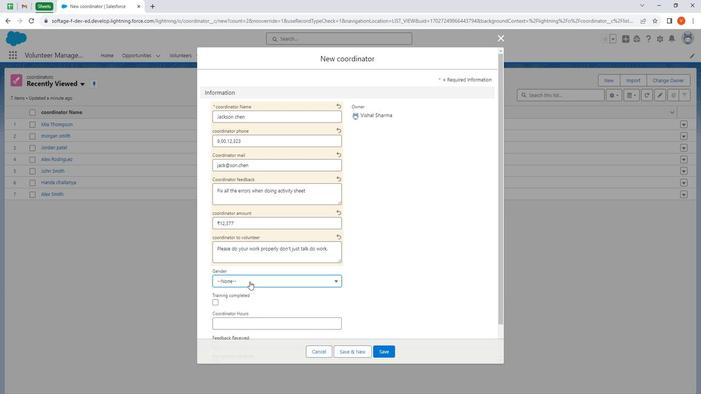 
Action: Mouse pressed left at (249, 279)
Screenshot: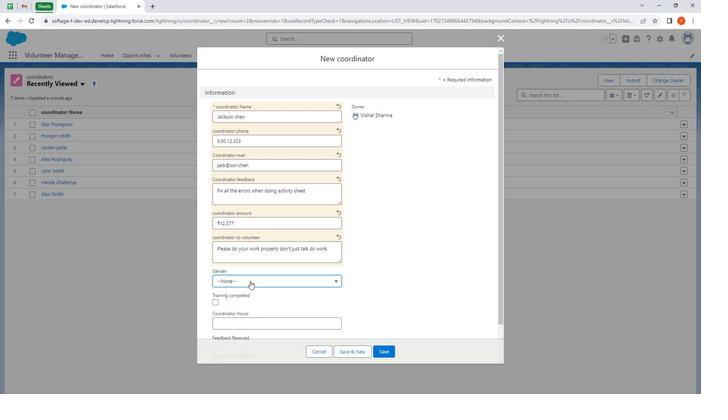 
Action: Mouse moved to (254, 306)
Screenshot: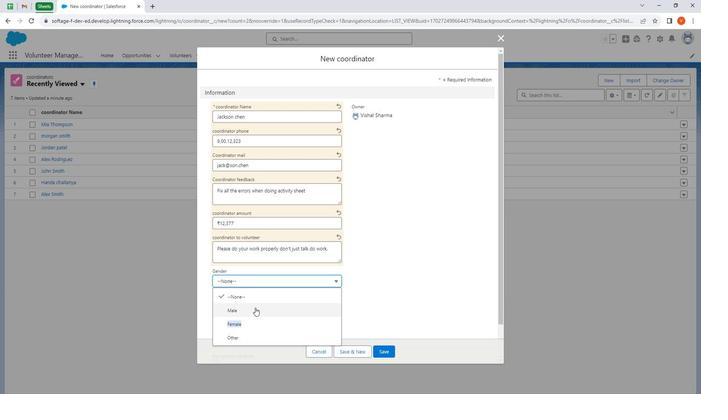 
Action: Mouse pressed left at (254, 306)
Screenshot: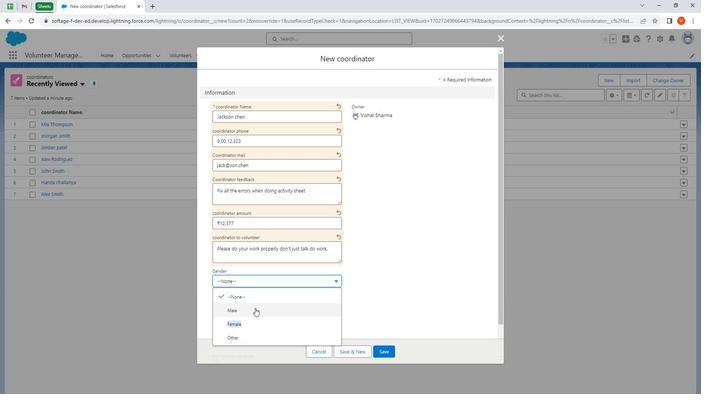 
Action: Mouse moved to (307, 288)
Screenshot: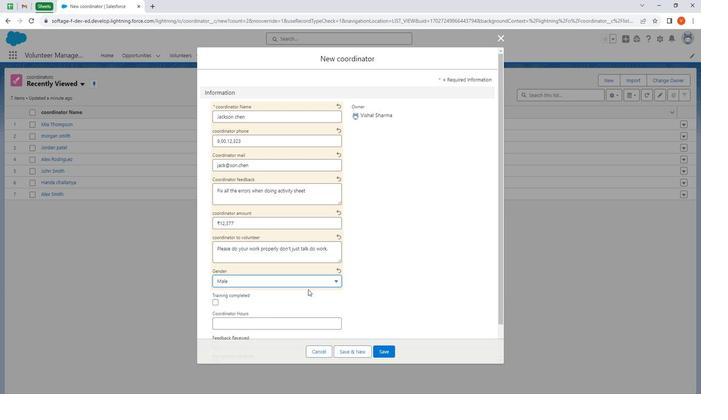 
Action: Mouse scrolled (307, 287) with delta (0, 0)
Screenshot: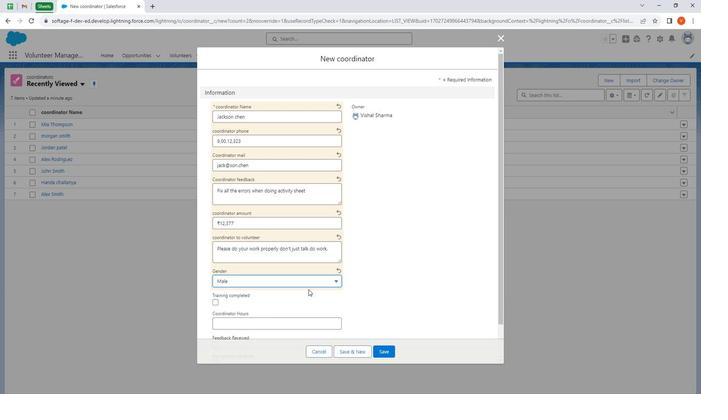 
Action: Mouse scrolled (307, 287) with delta (0, 0)
Screenshot: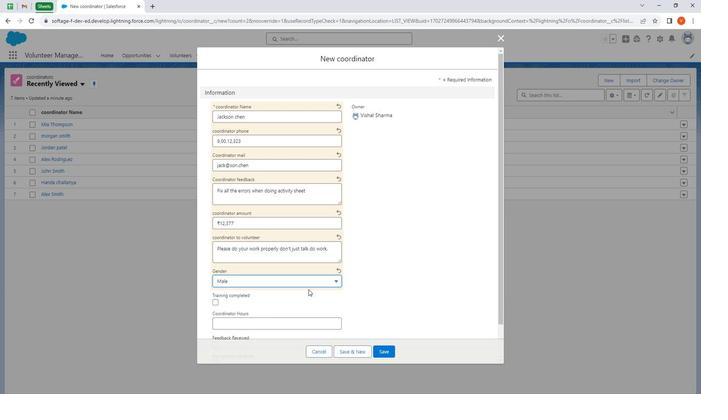 
Action: Mouse scrolled (307, 287) with delta (0, 0)
Screenshot: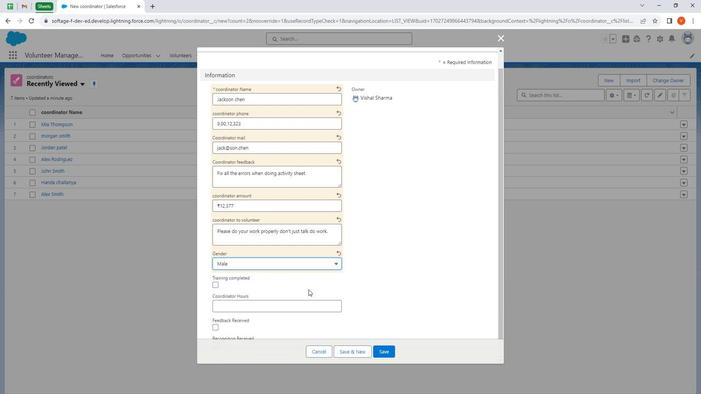 
Action: Mouse moved to (215, 262)
Screenshot: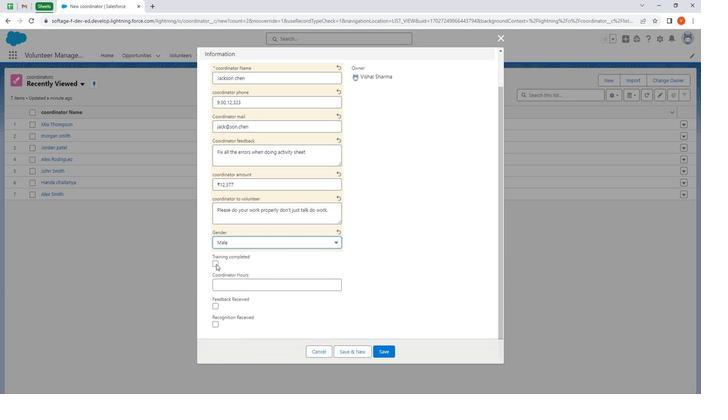 
Action: Mouse pressed left at (215, 262)
Screenshot: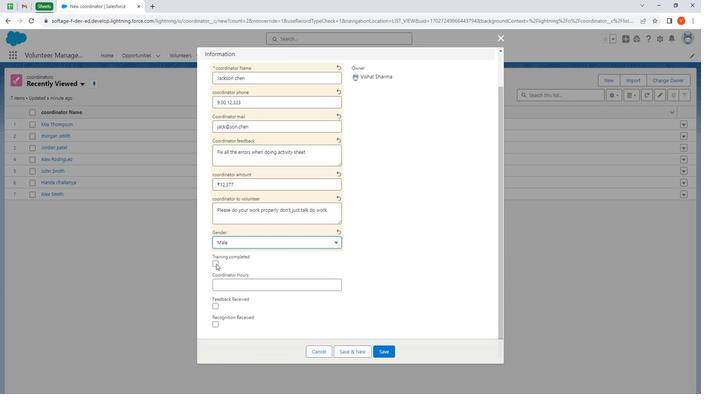 
Action: Mouse moved to (212, 324)
Screenshot: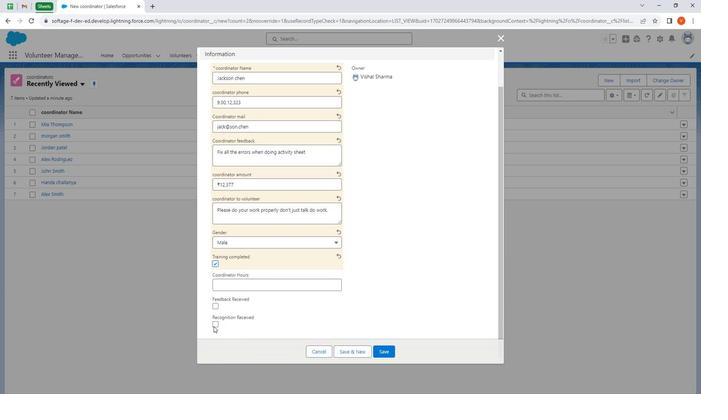 
Action: Mouse pressed left at (212, 324)
Screenshot: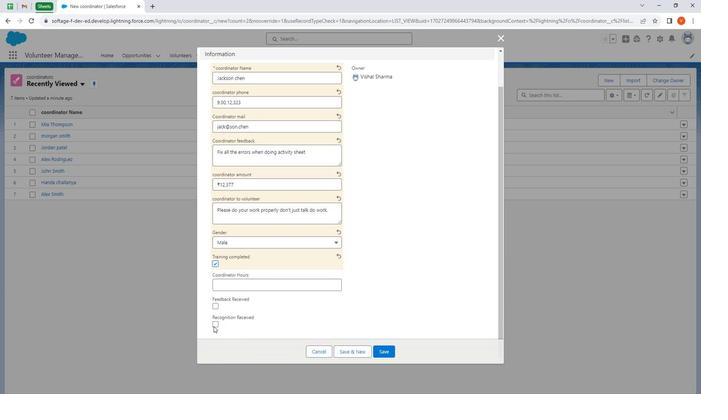 
Action: Mouse moved to (211, 308)
Screenshot: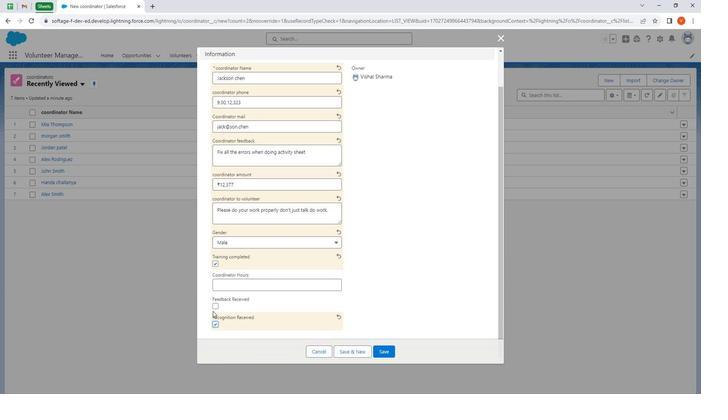 
Action: Mouse pressed left at (211, 308)
Screenshot: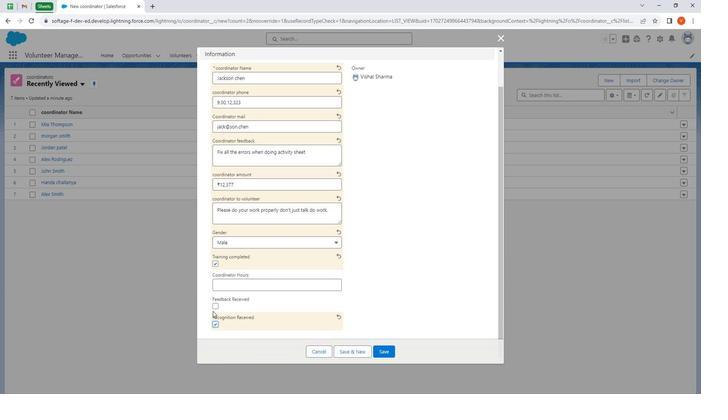 
Action: Mouse moved to (215, 304)
Screenshot: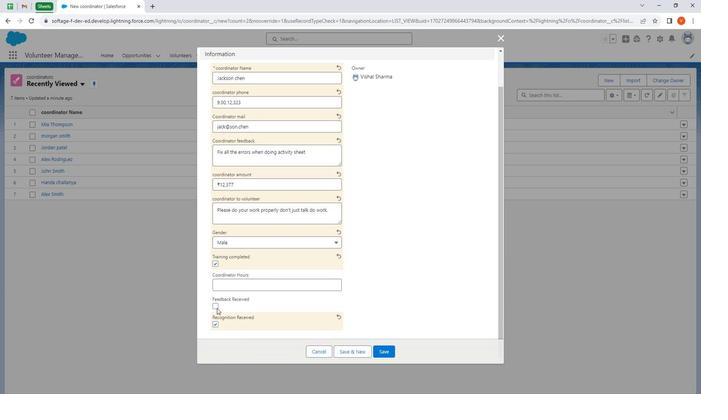 
Action: Mouse pressed left at (215, 304)
Screenshot: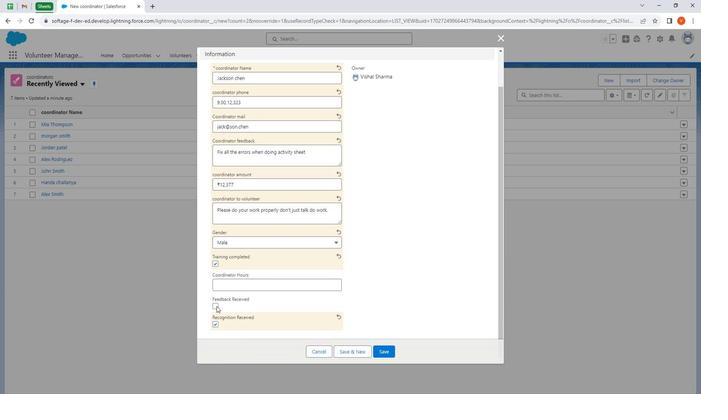 
Action: Mouse moved to (391, 345)
Screenshot: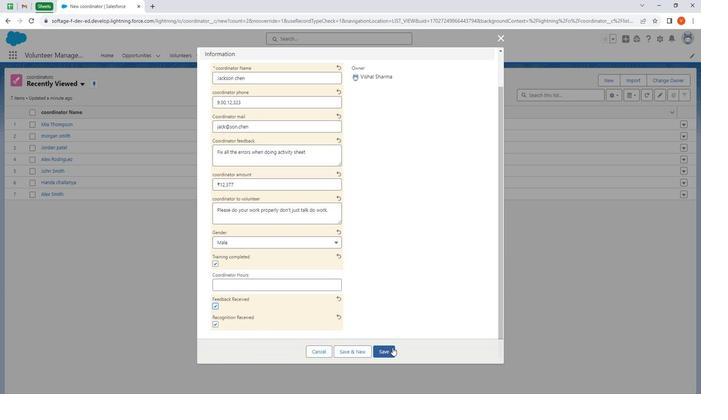 
Action: Mouse pressed left at (391, 345)
Screenshot: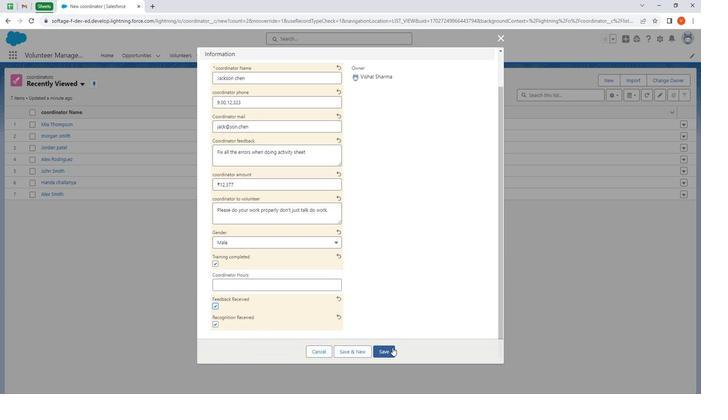 
Action: Mouse moved to (225, 58)
Screenshot: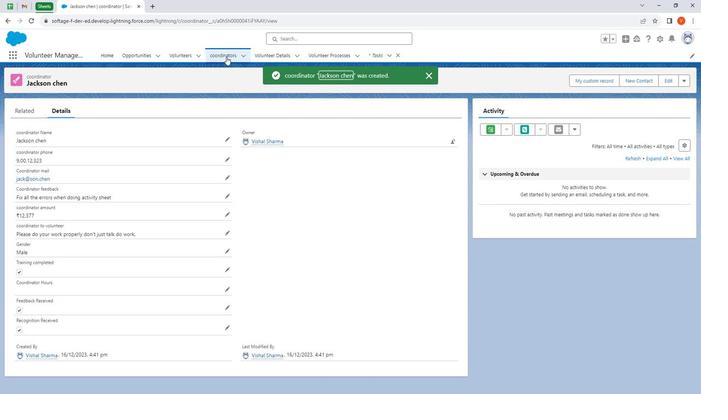 
Action: Mouse pressed left at (225, 58)
Screenshot: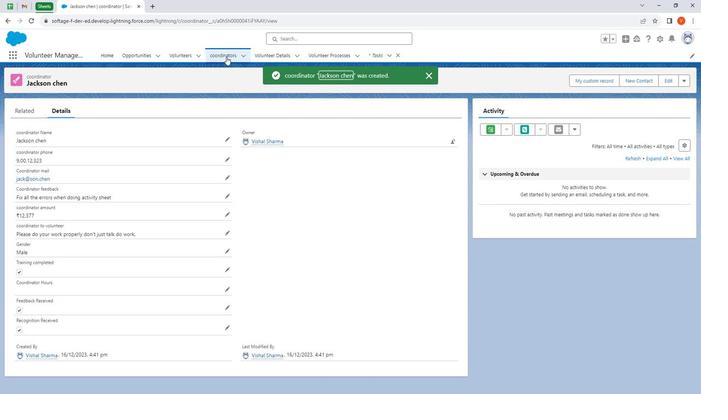 
Action: Mouse moved to (607, 79)
Screenshot: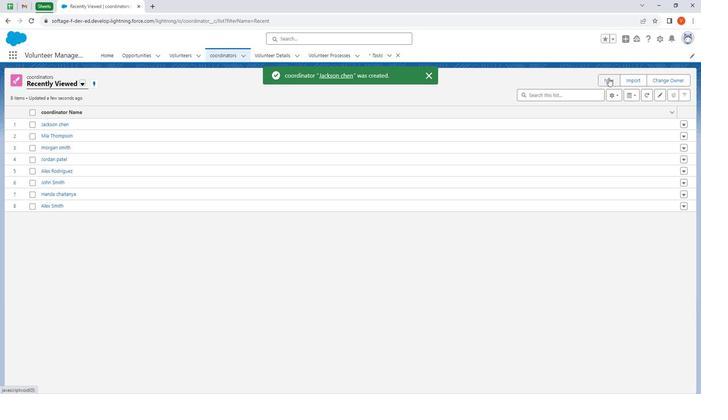 
Action: Mouse pressed left at (607, 79)
Screenshot: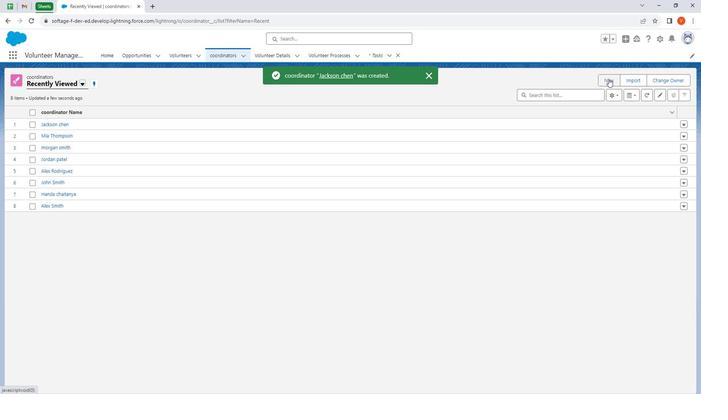 
Action: Mouse moved to (232, 113)
Screenshot: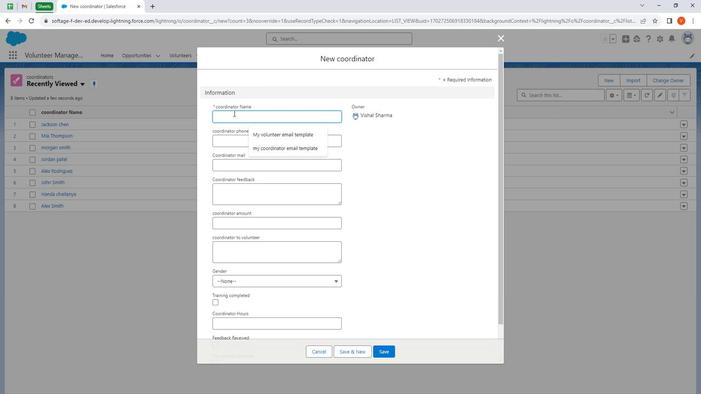 
Action: Mouse pressed left at (232, 113)
Screenshot: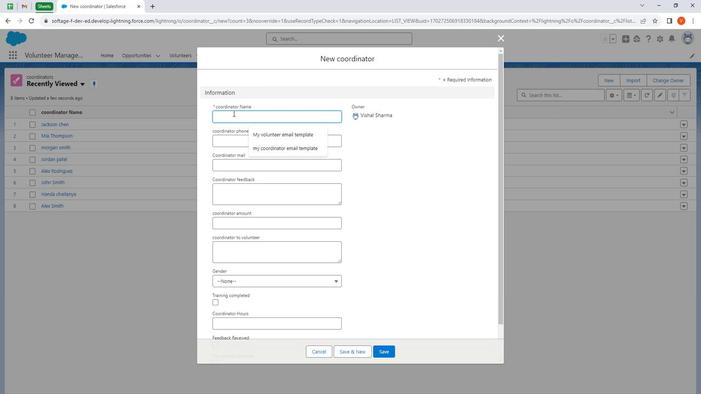 
Action: Key pressed <Key.shift>Ava<Key.space><Key.shift>Rodriguez
Screenshot: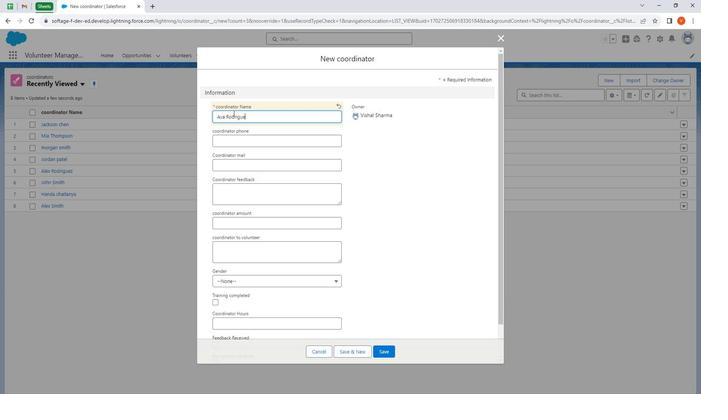 
Action: Mouse moved to (245, 136)
Screenshot: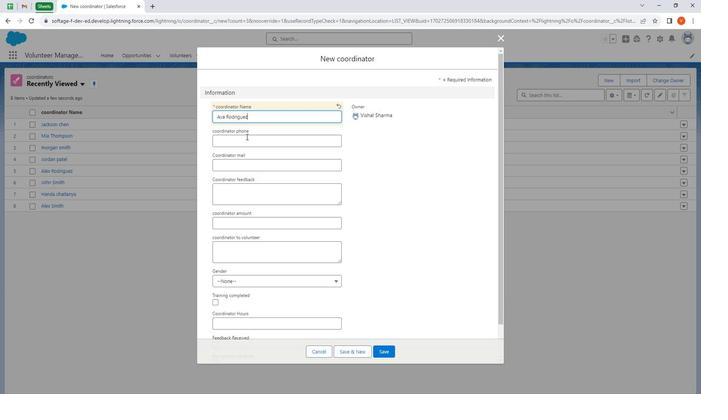 
Action: Mouse pressed left at (245, 136)
Screenshot: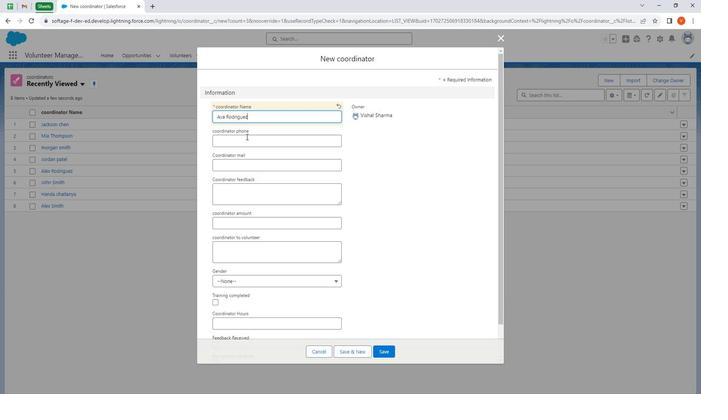 
Action: Key pressed 872361423
Screenshot: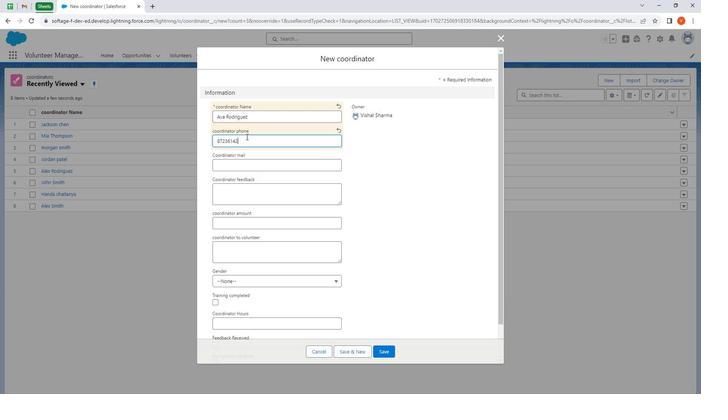 
Action: Mouse moved to (253, 165)
Screenshot: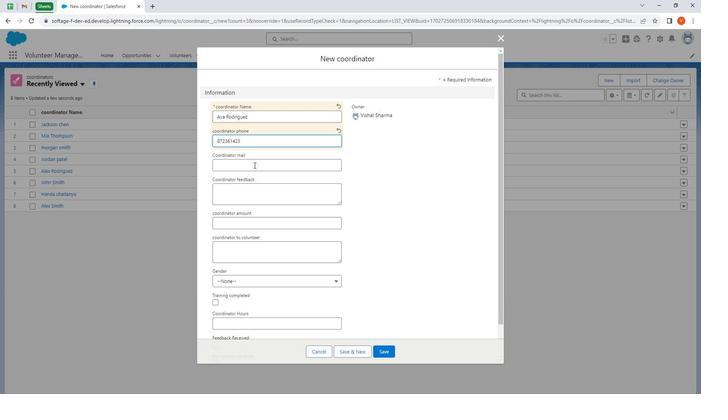 
Action: Mouse pressed left at (253, 165)
Screenshot: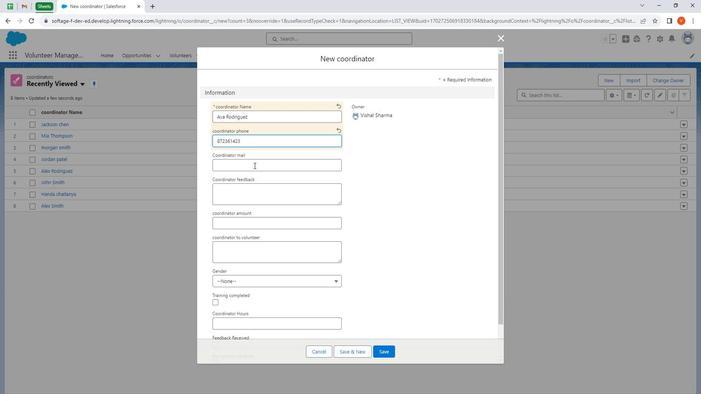 
Action: Key pressed <Key.shift>Ava<Key.shift>@rod.com
Screenshot: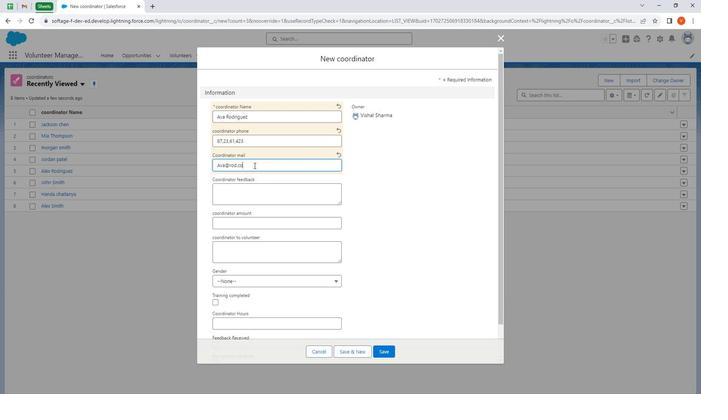 
Action: Mouse moved to (267, 190)
Screenshot: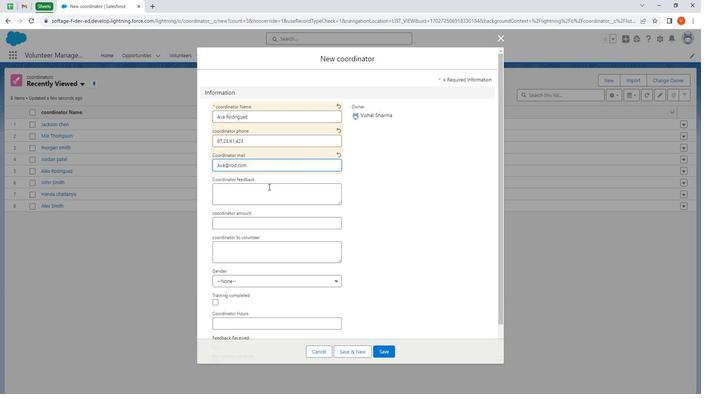 
Action: Mouse pressed left at (267, 190)
Screenshot: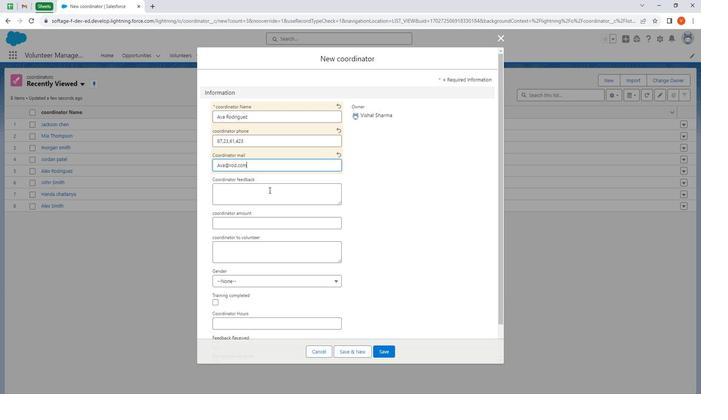
Action: Key pressed ava<Key.space>is<Key.space>a<Key.space>creative<Key.space>and<Key.space>adaptable<Key.space>her<Key.space>ability<Key.space>to<Key.space>think<Key.space>outside<Key.space>the<Key.space>box<Key.space>is<Key.space>the<Key.space>unique<Key.space>skill<Key.space>from<Key.space>all<Key.space>of<Key.space>them.
Screenshot: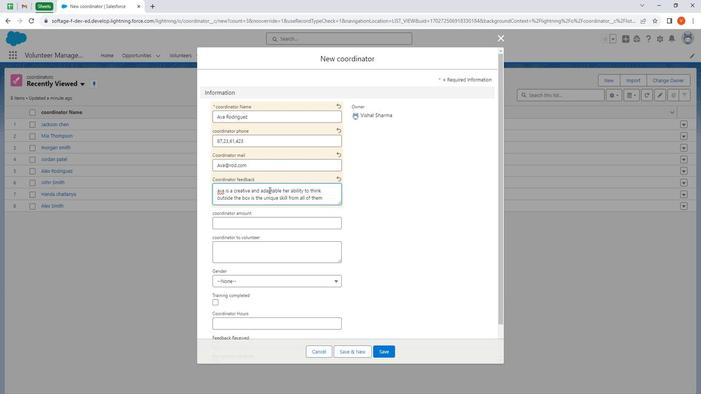 
Action: Mouse moved to (267, 219)
Screenshot: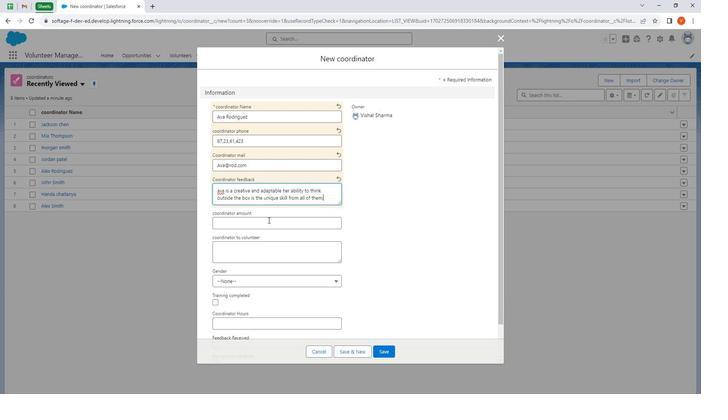 
Action: Mouse pressed left at (267, 219)
Screenshot: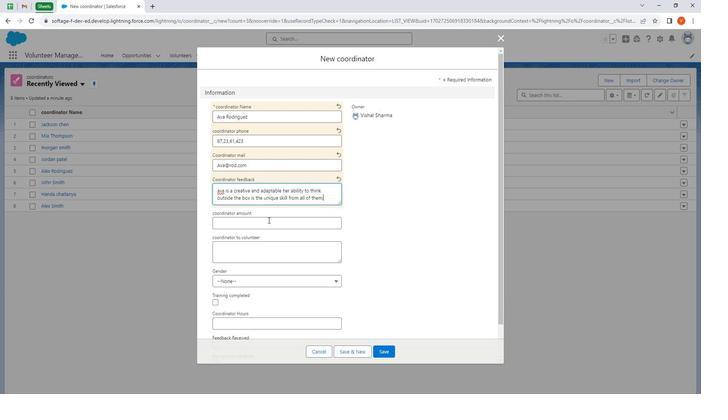 
Action: Key pressed 210
Screenshot: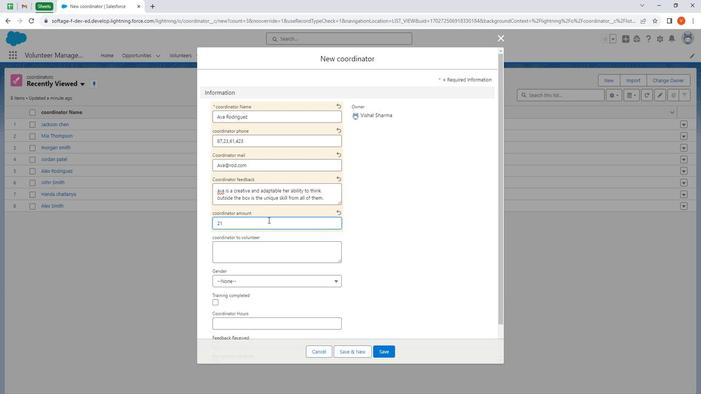 
Action: Mouse moved to (267, 220)
Screenshot: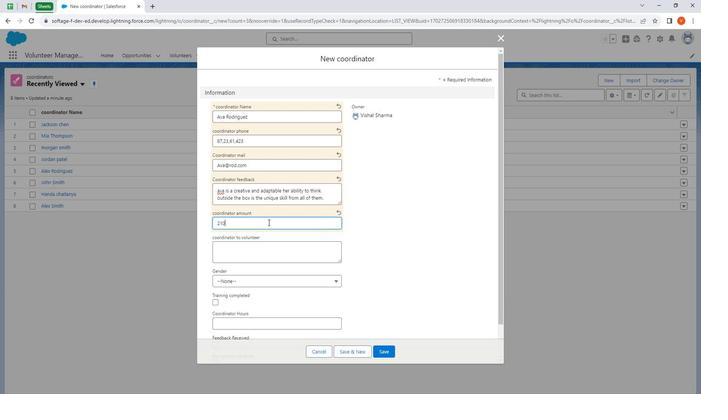 
Action: Key pressed 0
Screenshot: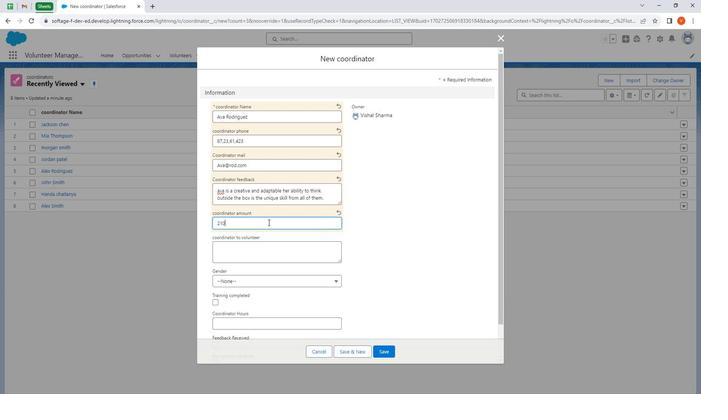 
Action: Mouse moved to (261, 248)
Screenshot: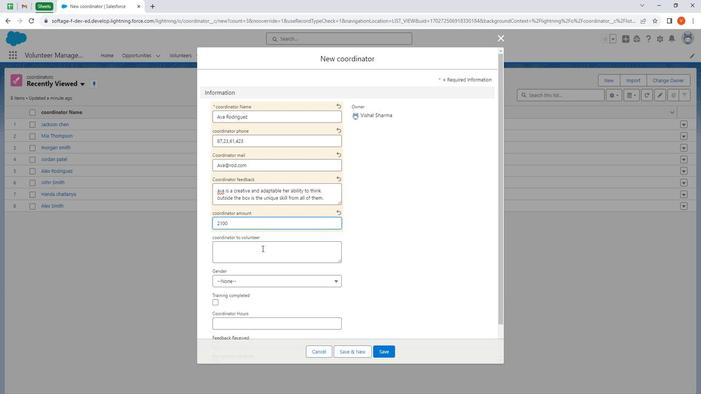 
Action: Mouse pressed left at (261, 248)
Screenshot: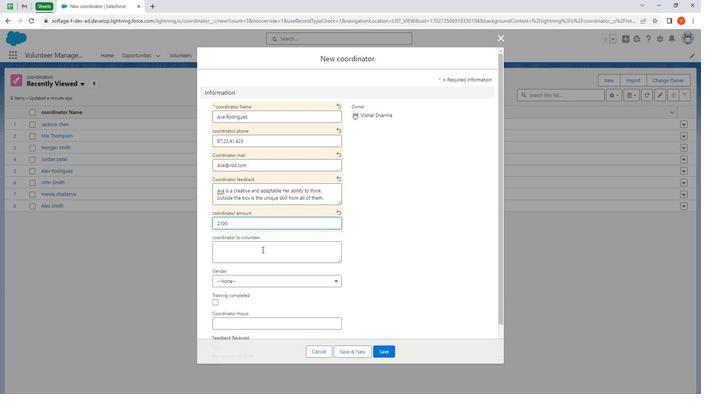 
Action: Mouse moved to (279, 255)
Screenshot: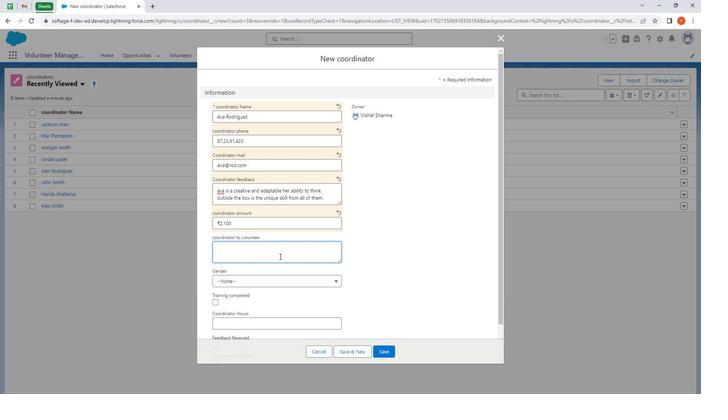 
Action: Key pressed fix<Key.space>all<Key.space>errors<Key.space>while<Key.space>doing<Key.space>work/<Key.backspace>,<Key.space>pelase<Key.backspace><Key.backspace><Key.backspace><Key.backspace><Key.backspace>lease.
Screenshot: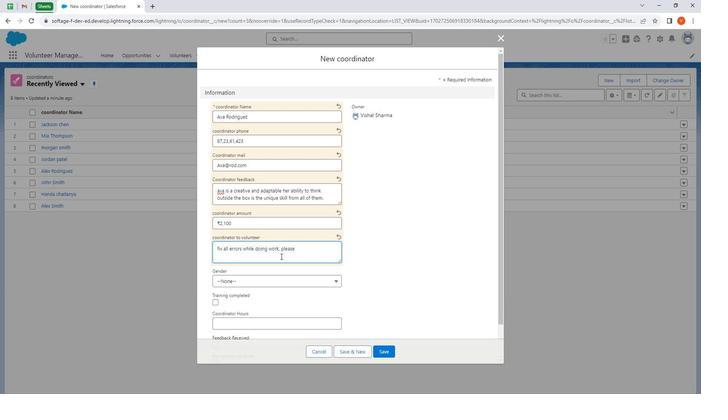 
Action: Mouse moved to (283, 277)
Screenshot: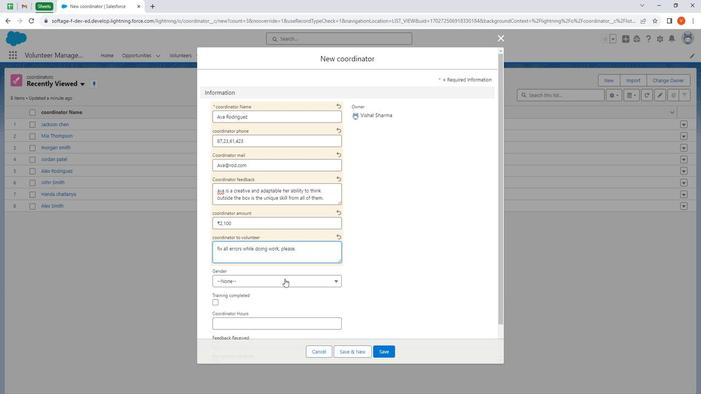 
Action: Mouse pressed left at (283, 277)
Screenshot: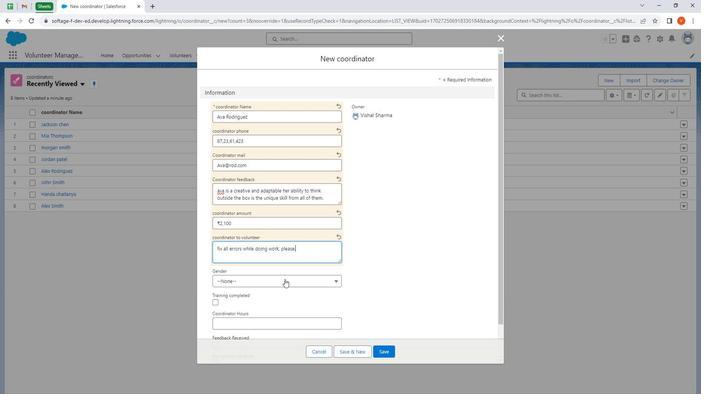 
Action: Mouse moved to (254, 323)
Screenshot: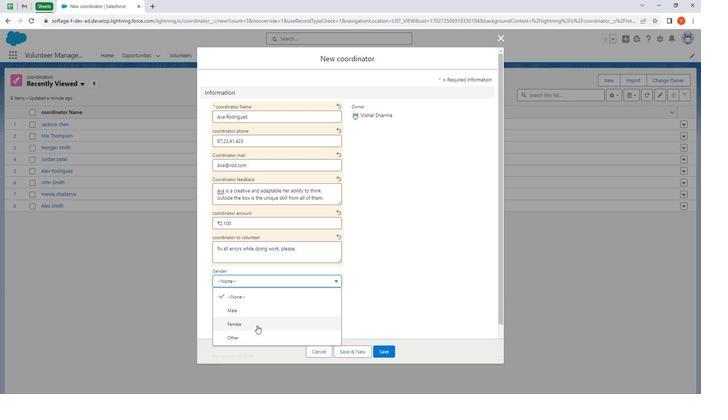 
Action: Mouse pressed left at (254, 323)
Screenshot: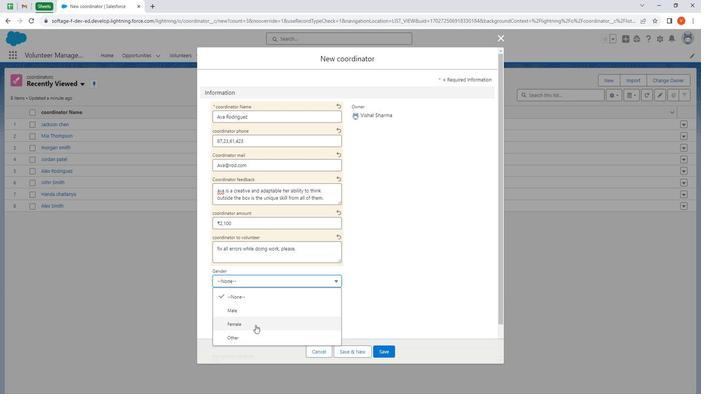 
Action: Mouse moved to (288, 304)
Screenshot: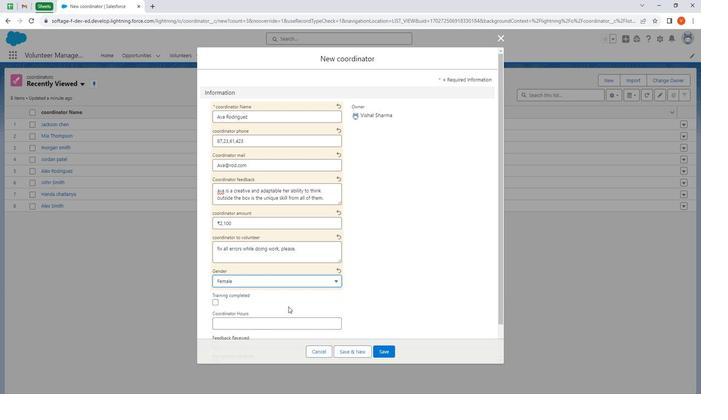 
Action: Mouse scrolled (288, 304) with delta (0, 0)
Screenshot: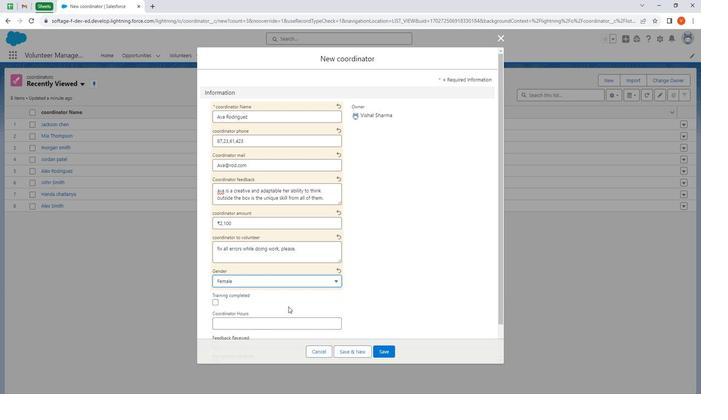 
Action: Mouse moved to (289, 304)
Screenshot: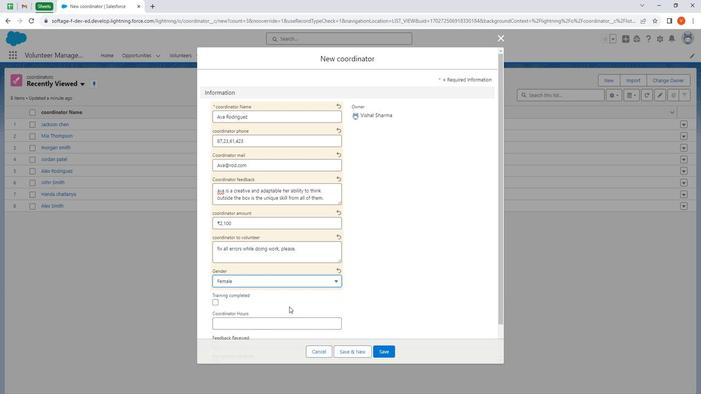 
Action: Mouse scrolled (289, 304) with delta (0, 0)
Screenshot: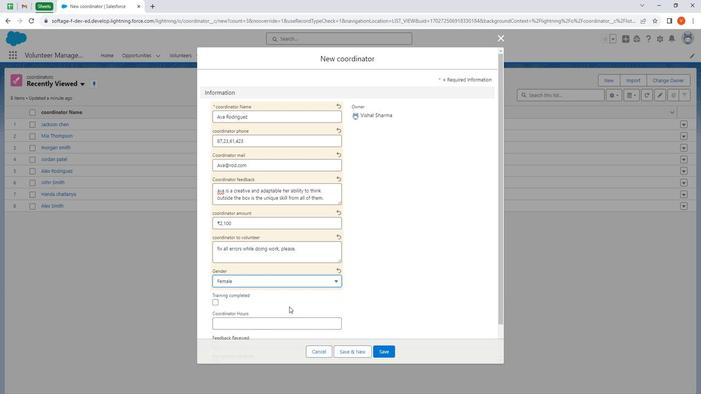 
Action: Mouse moved to (290, 304)
Screenshot: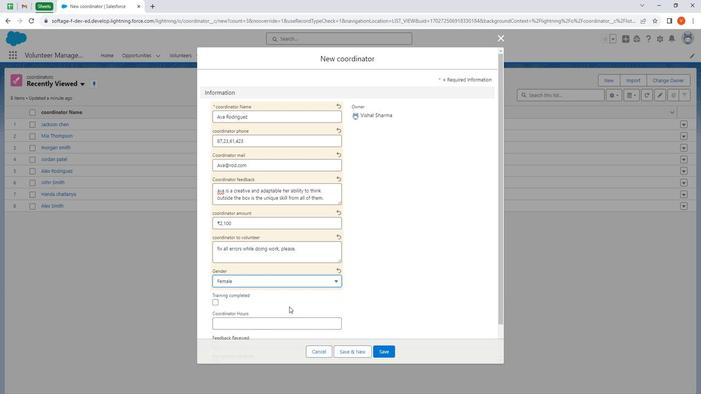
Action: Mouse scrolled (290, 304) with delta (0, 0)
Screenshot: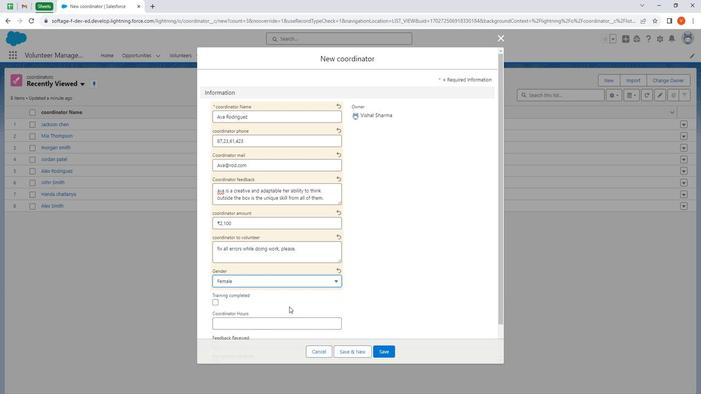 
Action: Mouse moved to (291, 304)
Screenshot: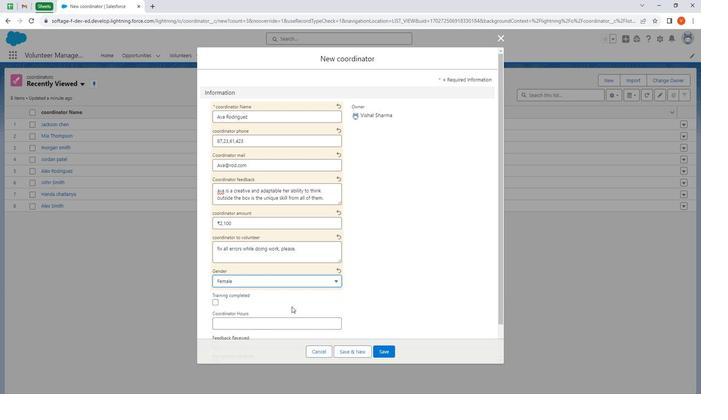 
Action: Mouse scrolled (291, 304) with delta (0, 0)
Screenshot: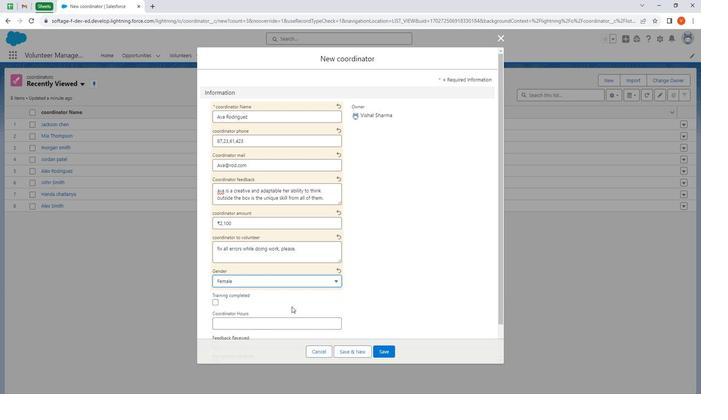 
Action: Mouse scrolled (291, 304) with delta (0, 0)
Screenshot: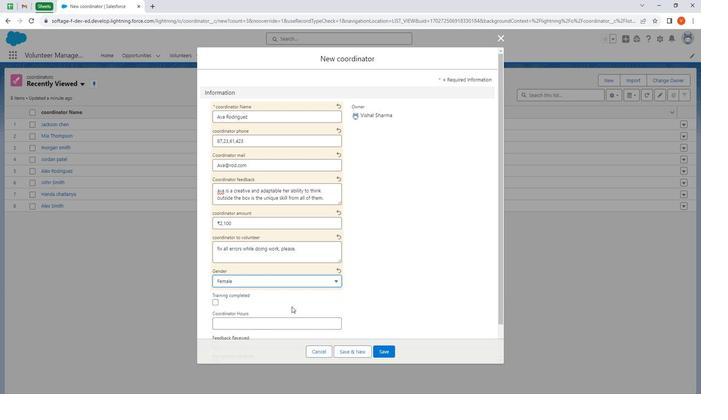 
Action: Mouse moved to (214, 261)
Screenshot: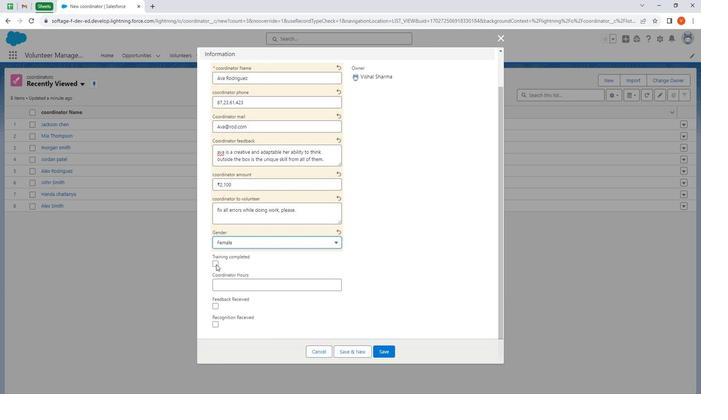 
Action: Mouse pressed left at (214, 261)
Screenshot: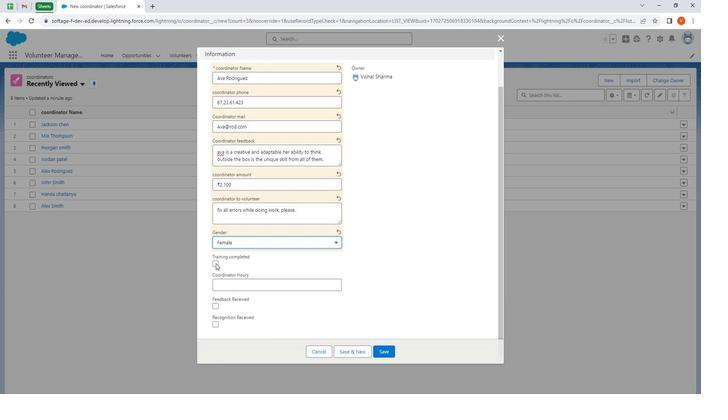 
Action: Mouse moved to (215, 304)
Screenshot: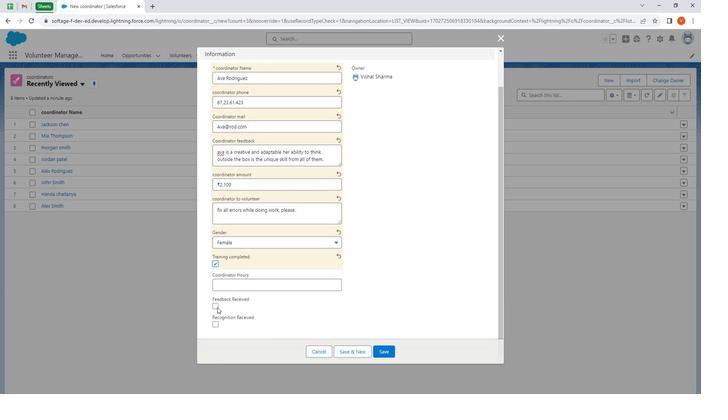 
Action: Mouse pressed left at (215, 304)
Screenshot: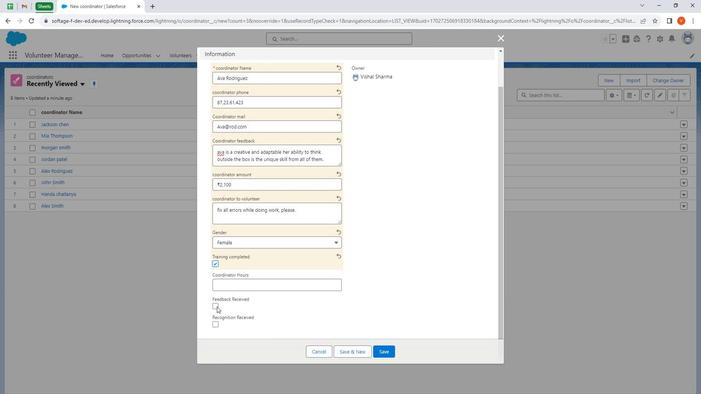 
Action: Mouse moved to (213, 323)
Screenshot: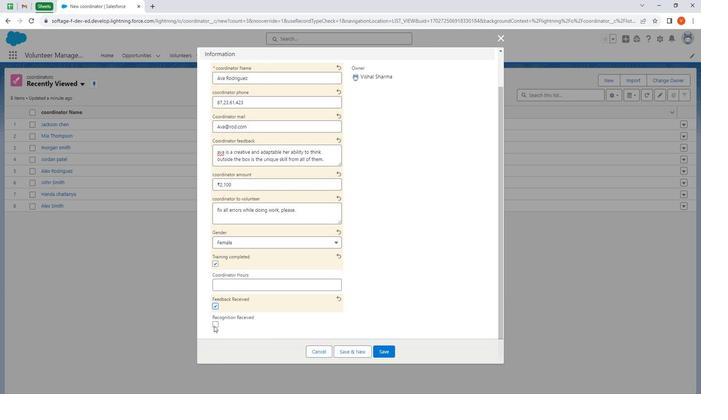
Action: Mouse pressed left at (213, 323)
Screenshot: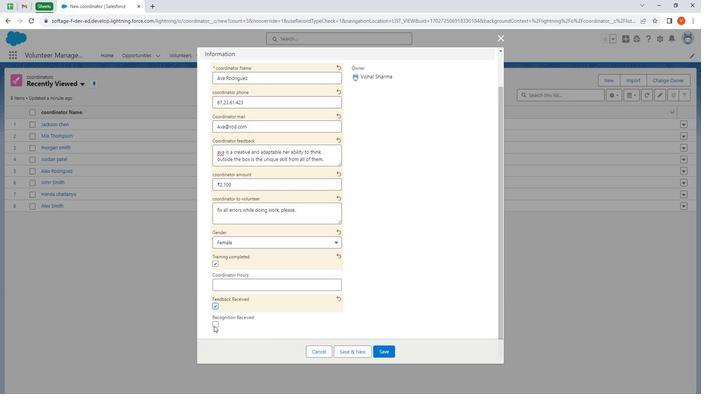 
Action: Mouse moved to (226, 285)
Screenshot: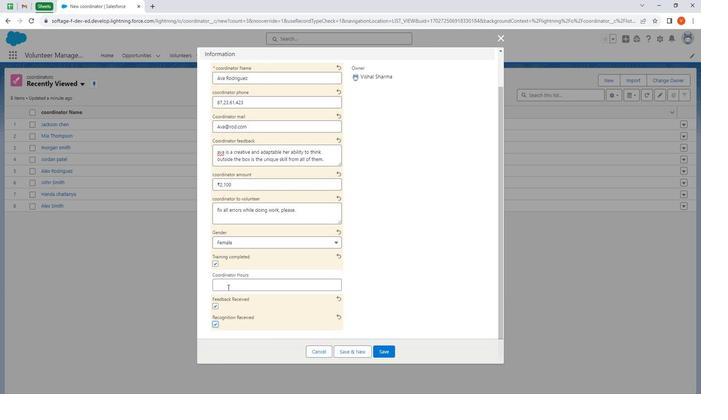 
Action: Mouse pressed left at (226, 285)
Screenshot: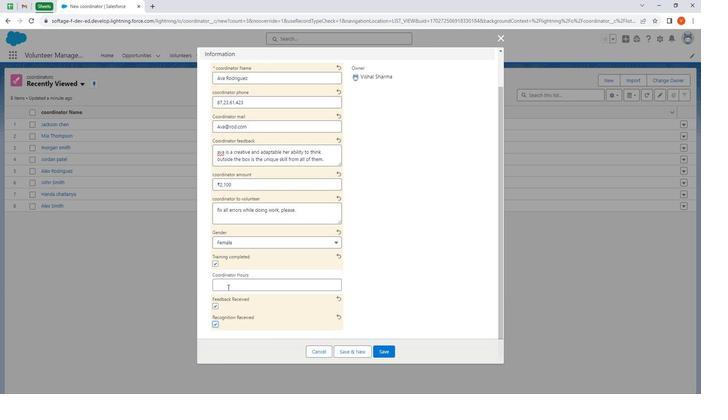 
Action: Mouse moved to (228, 284)
Screenshot: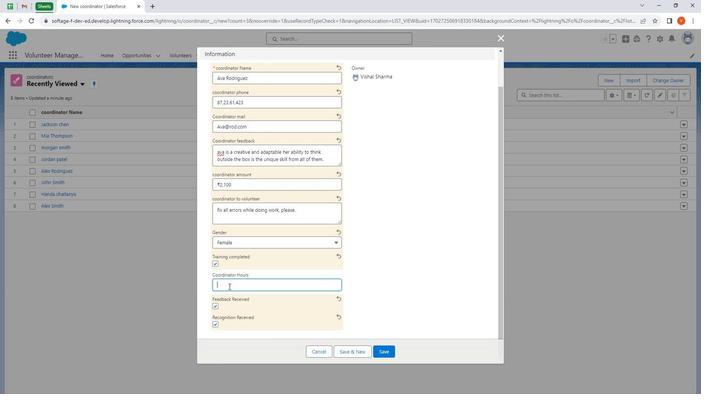 
Action: Key pressed 55
Screenshot: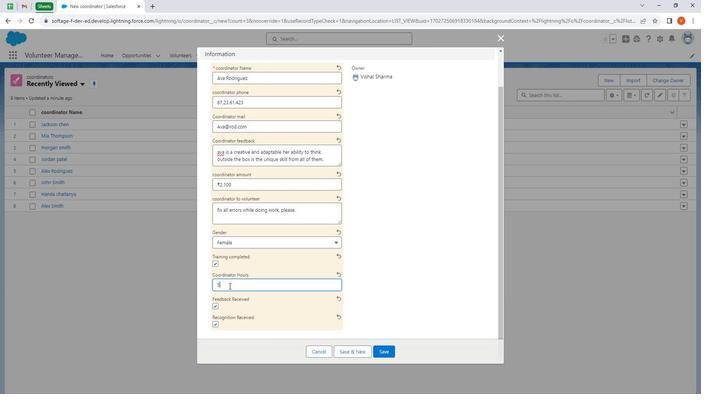 
Action: Mouse moved to (386, 352)
Screenshot: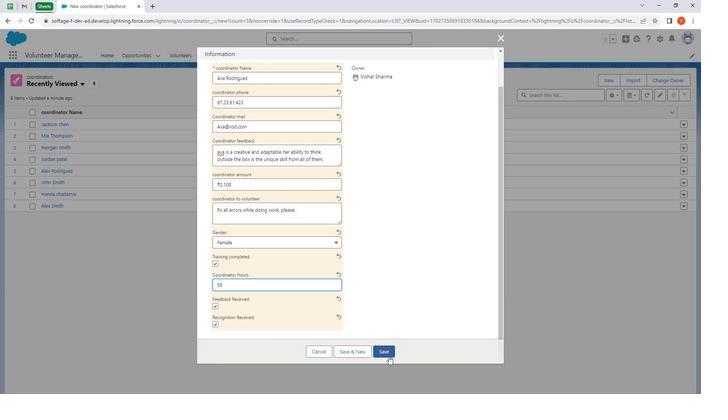 
Action: Mouse pressed left at (386, 352)
Screenshot: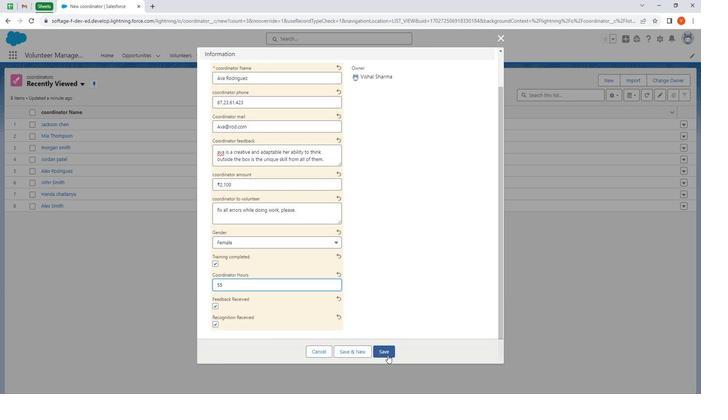 
Action: Mouse moved to (261, 279)
Screenshot: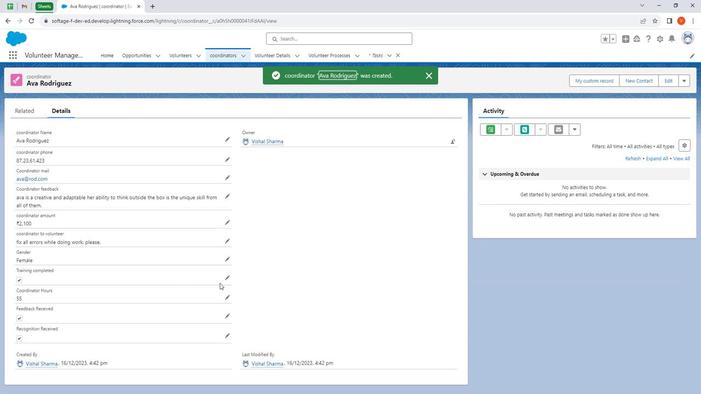 
Action: Mouse scrolled (261, 278) with delta (0, 0)
Screenshot: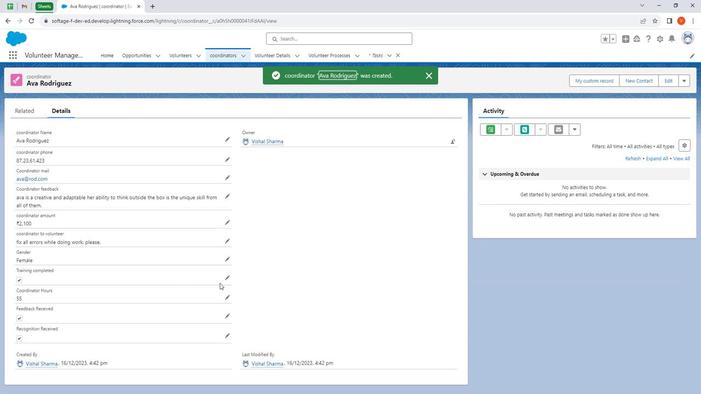 
Action: Mouse moved to (298, 274)
Screenshot: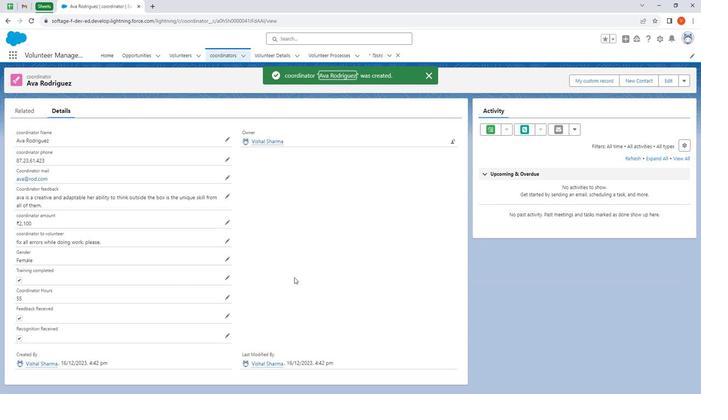 
Action: Mouse scrolled (298, 274) with delta (0, 0)
Screenshot: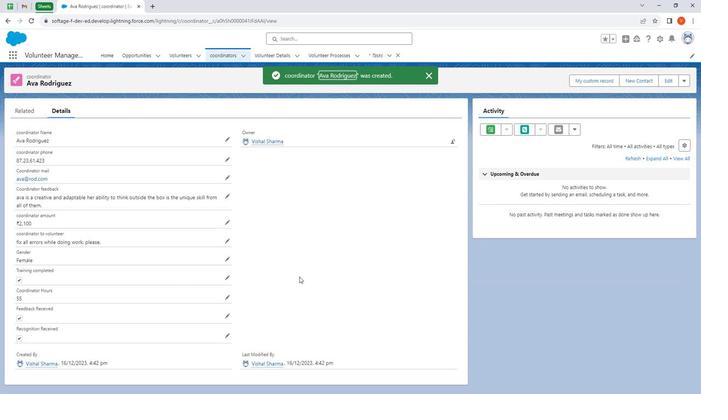 
Action: Mouse scrolled (298, 274) with delta (0, 0)
Screenshot: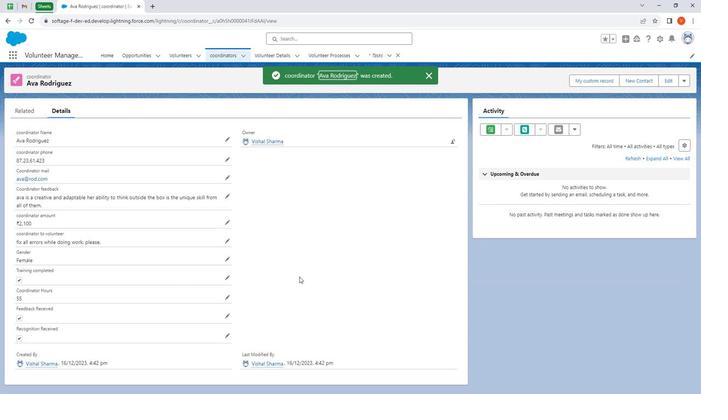 
Action: Mouse scrolled (298, 274) with delta (0, 0)
Screenshot: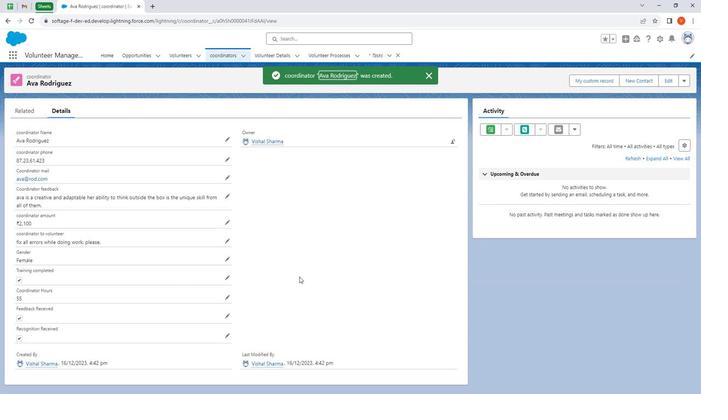 
Action: Mouse scrolled (298, 274) with delta (0, 0)
Screenshot: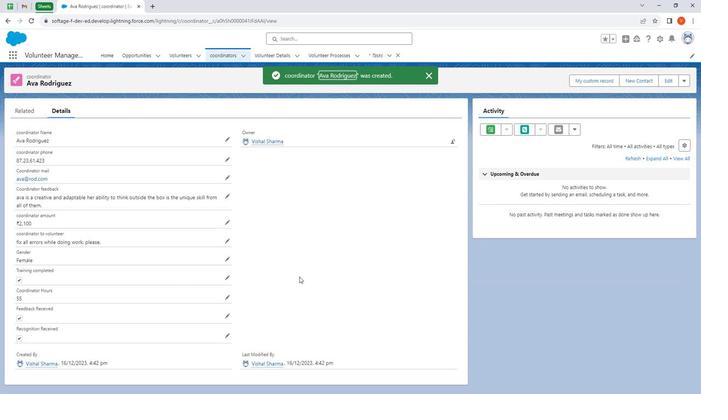 
Action: Mouse moved to (343, 277)
Screenshot: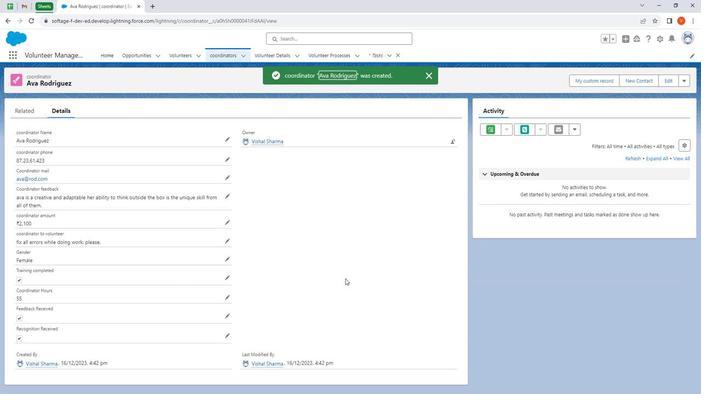 
Action: Mouse pressed left at (343, 277)
Screenshot: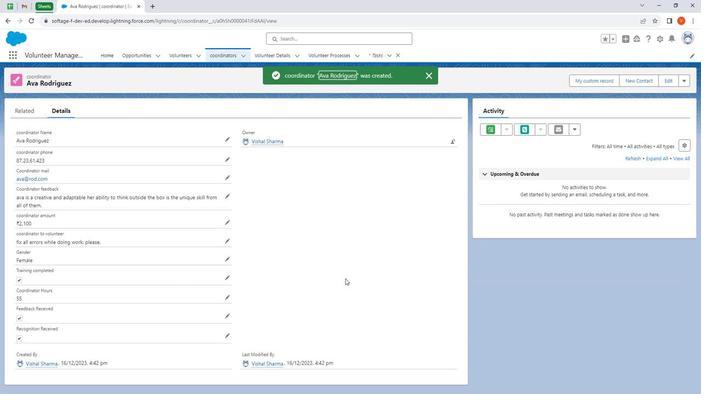 
